 Task: Create a sub task Release to Production / Go Live for the task  Add support for in-app purchases to the mobile app in the project Touchstone , assign it to team member softage.6@softage.net and update the status of the sub task to  On Track  , set the priority of the sub task to Low.
Action: Mouse moved to (86, 396)
Screenshot: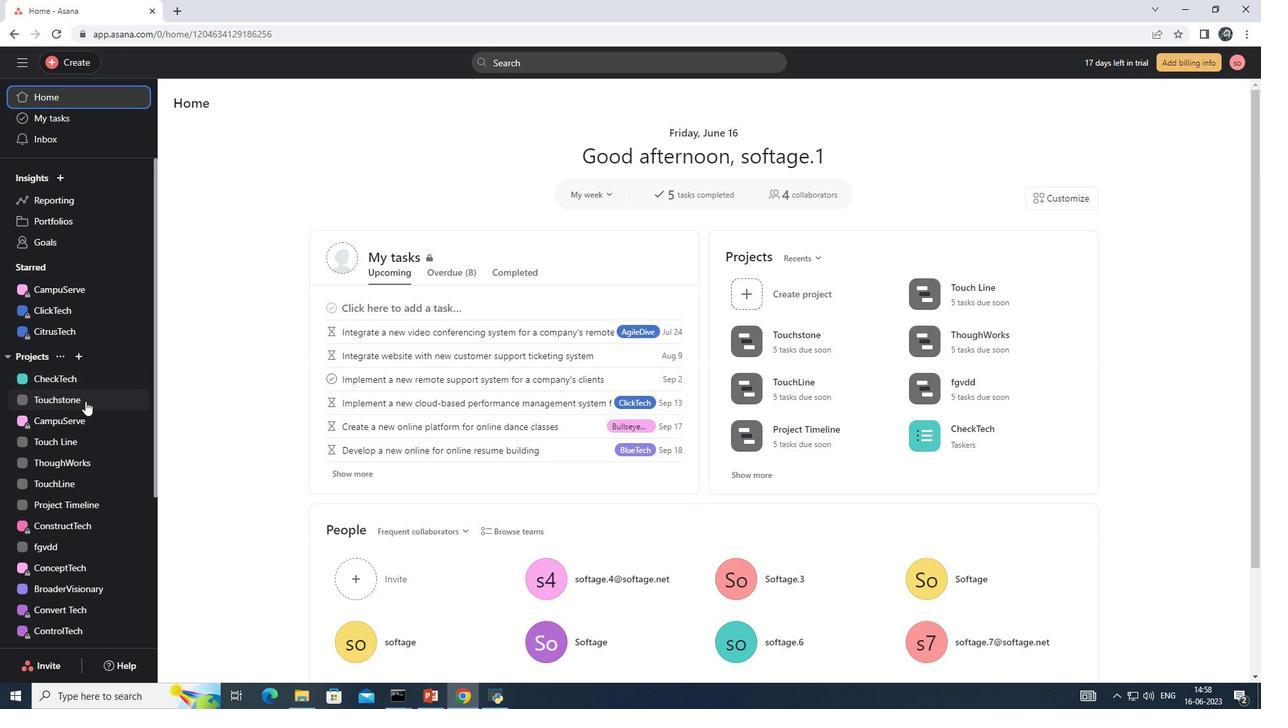 
Action: Mouse pressed left at (86, 396)
Screenshot: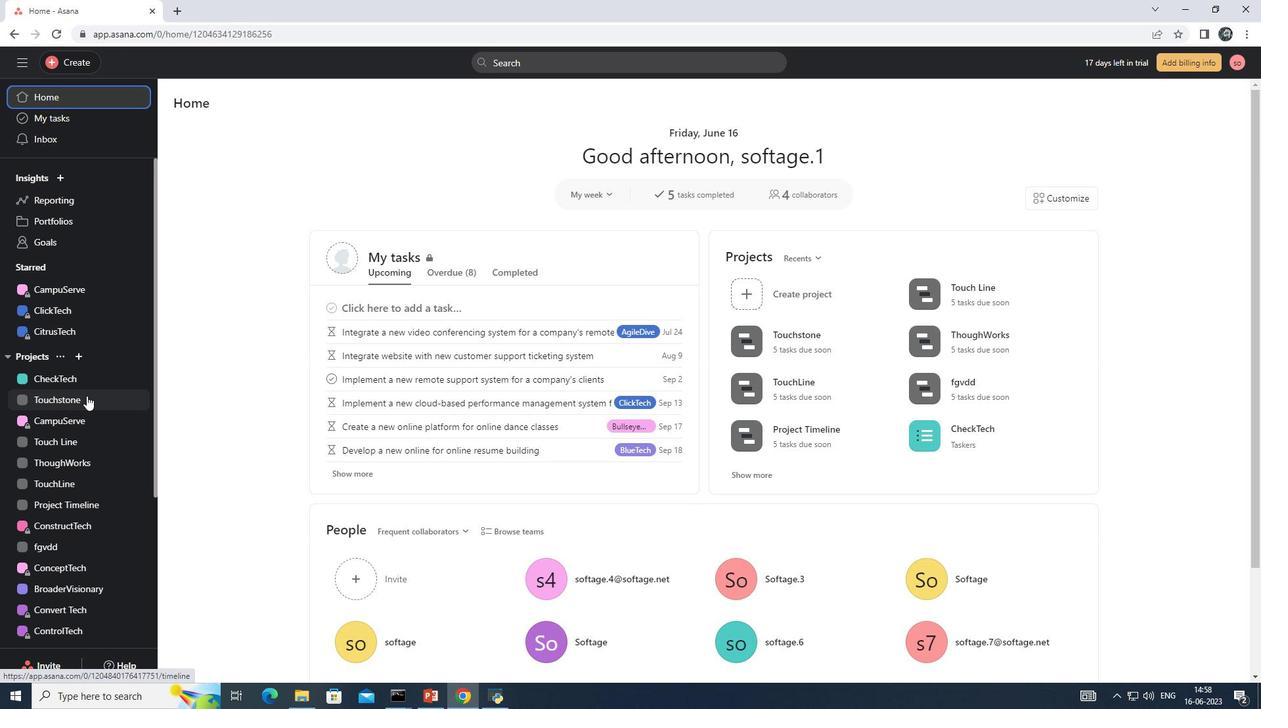 
Action: Mouse moved to (238, 131)
Screenshot: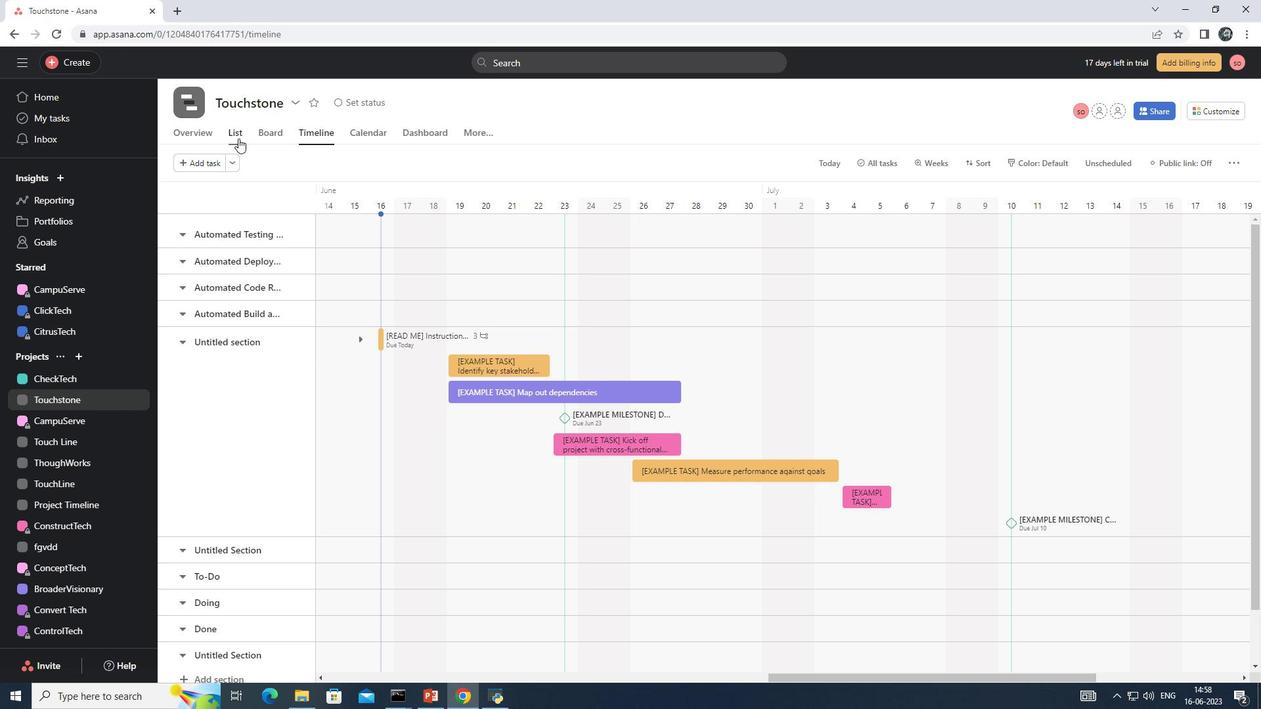 
Action: Mouse pressed left at (238, 131)
Screenshot: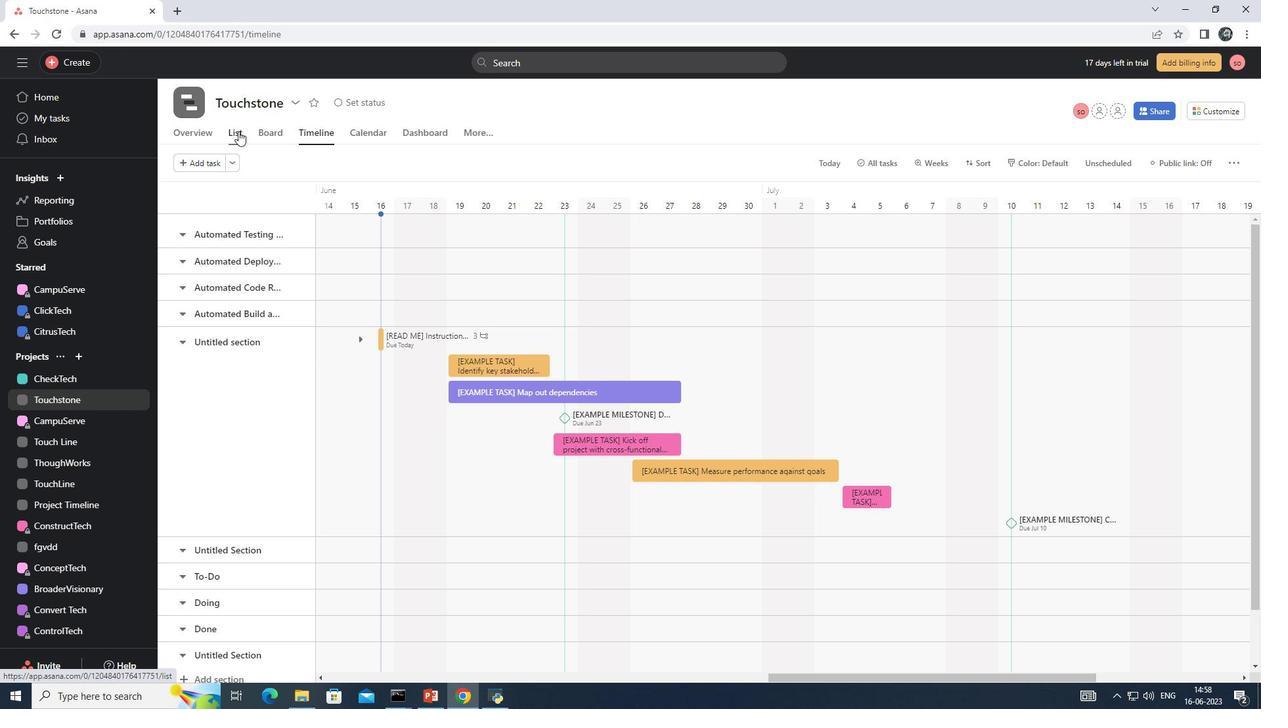 
Action: Mouse moved to (345, 295)
Screenshot: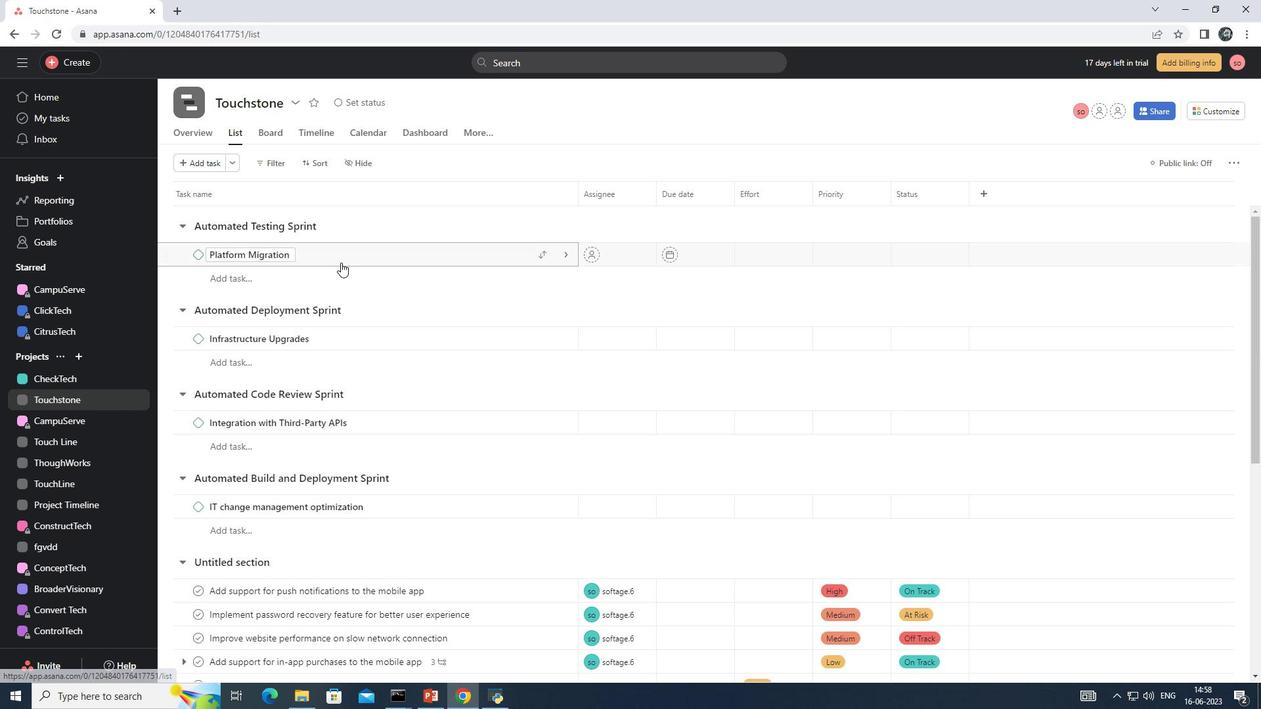 
Action: Mouse scrolled (345, 295) with delta (0, 0)
Screenshot: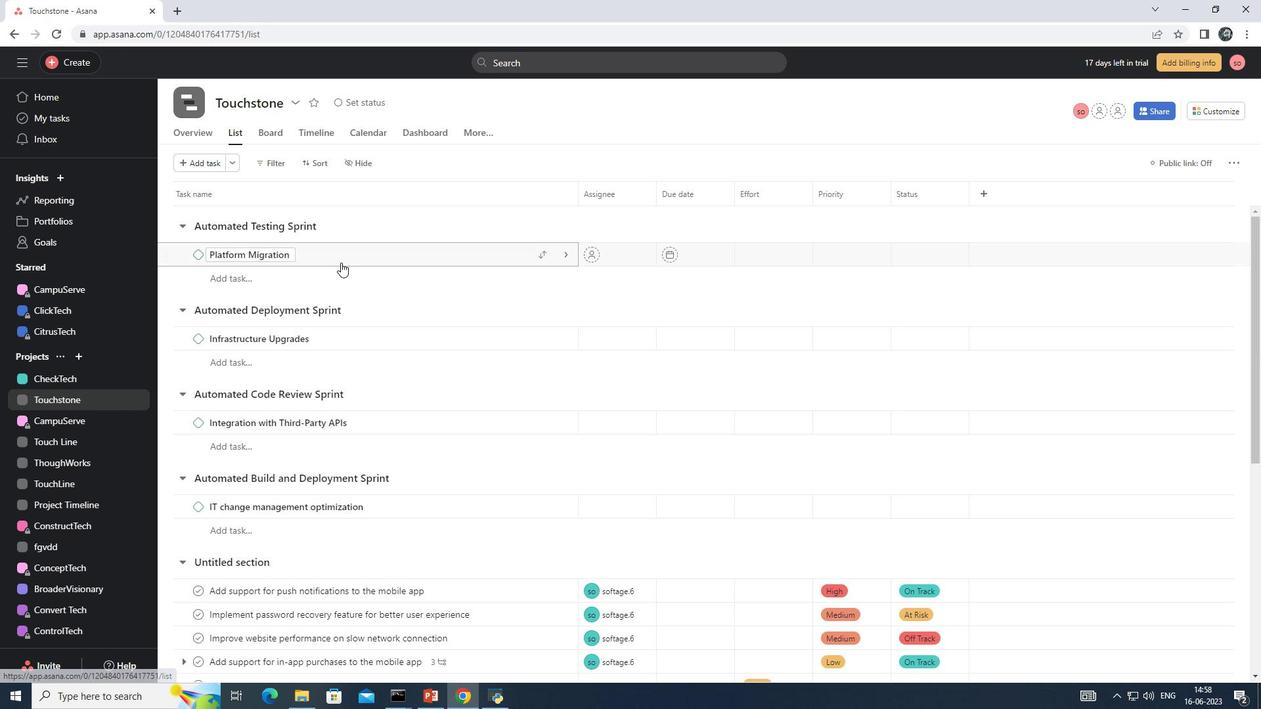 
Action: Mouse moved to (345, 296)
Screenshot: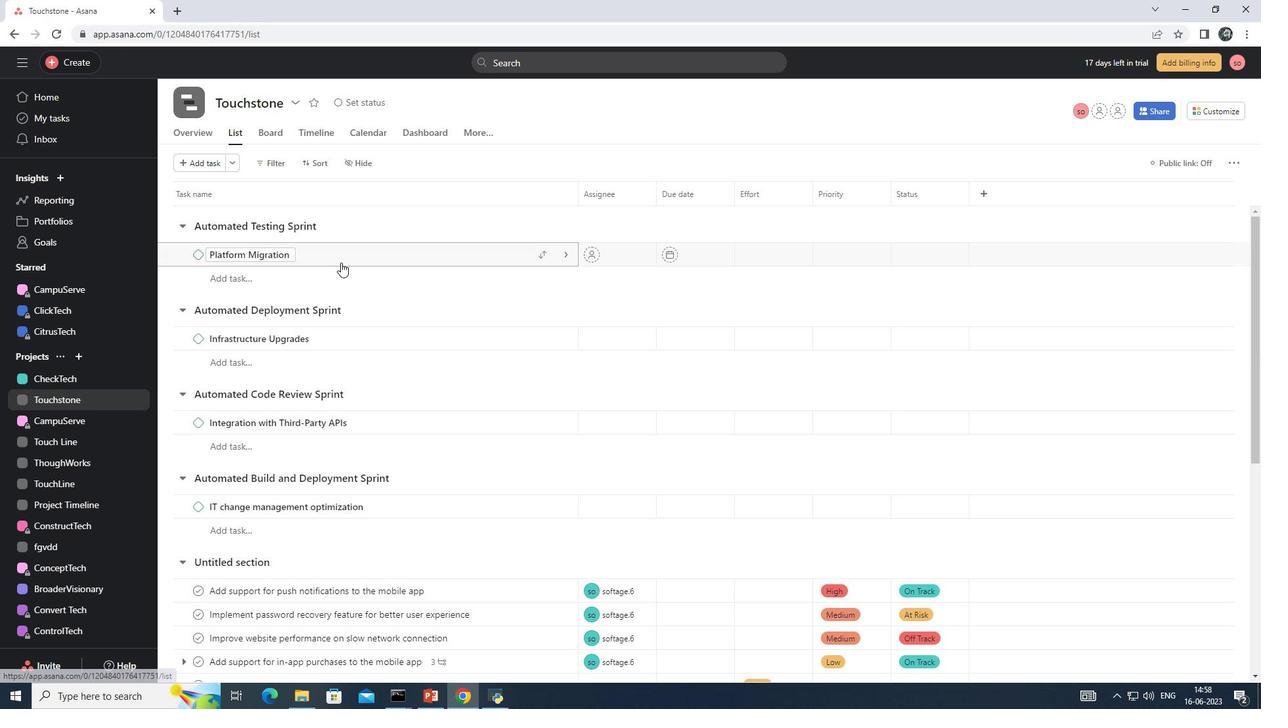 
Action: Mouse scrolled (345, 296) with delta (0, 0)
Screenshot: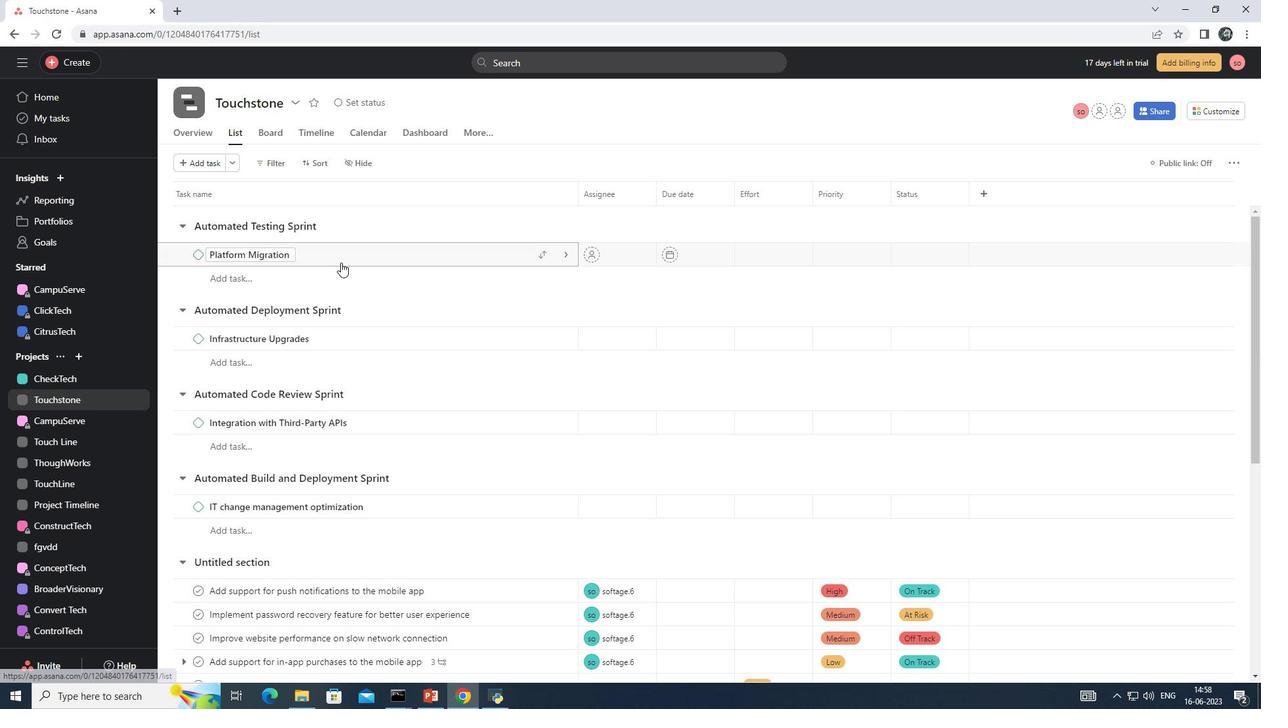 
Action: Mouse moved to (345, 298)
Screenshot: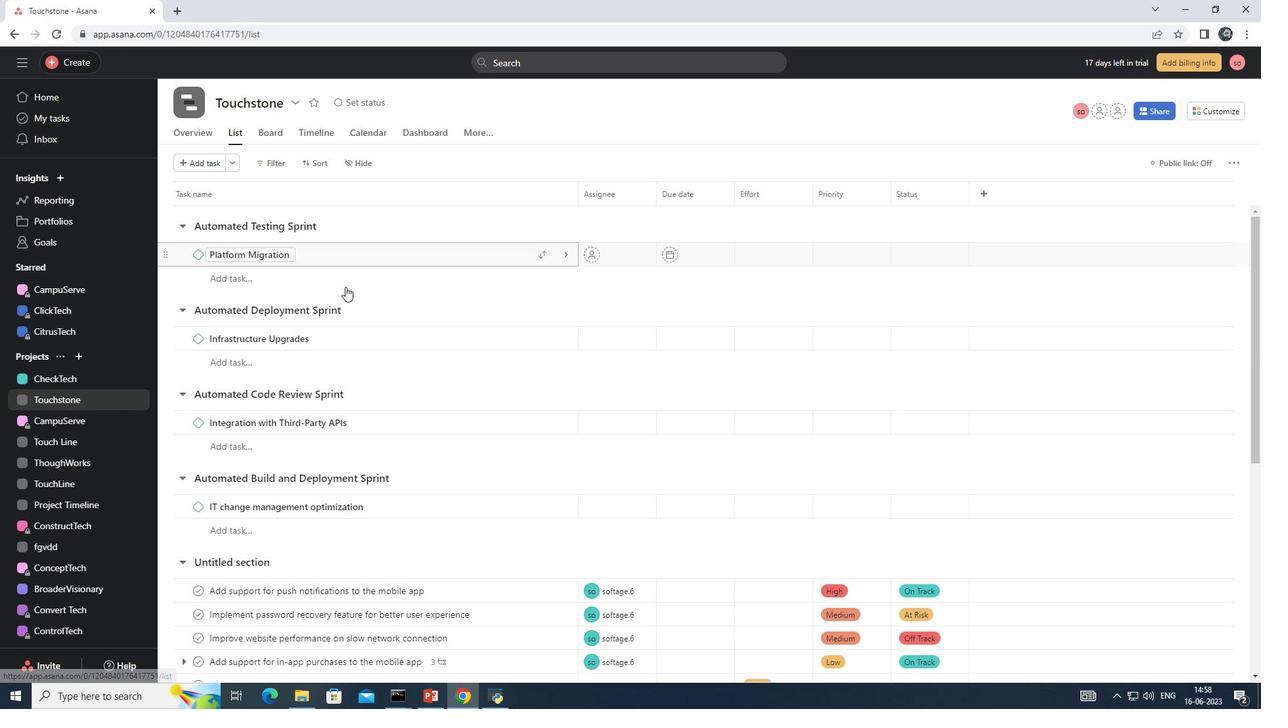
Action: Mouse scrolled (345, 297) with delta (0, 0)
Screenshot: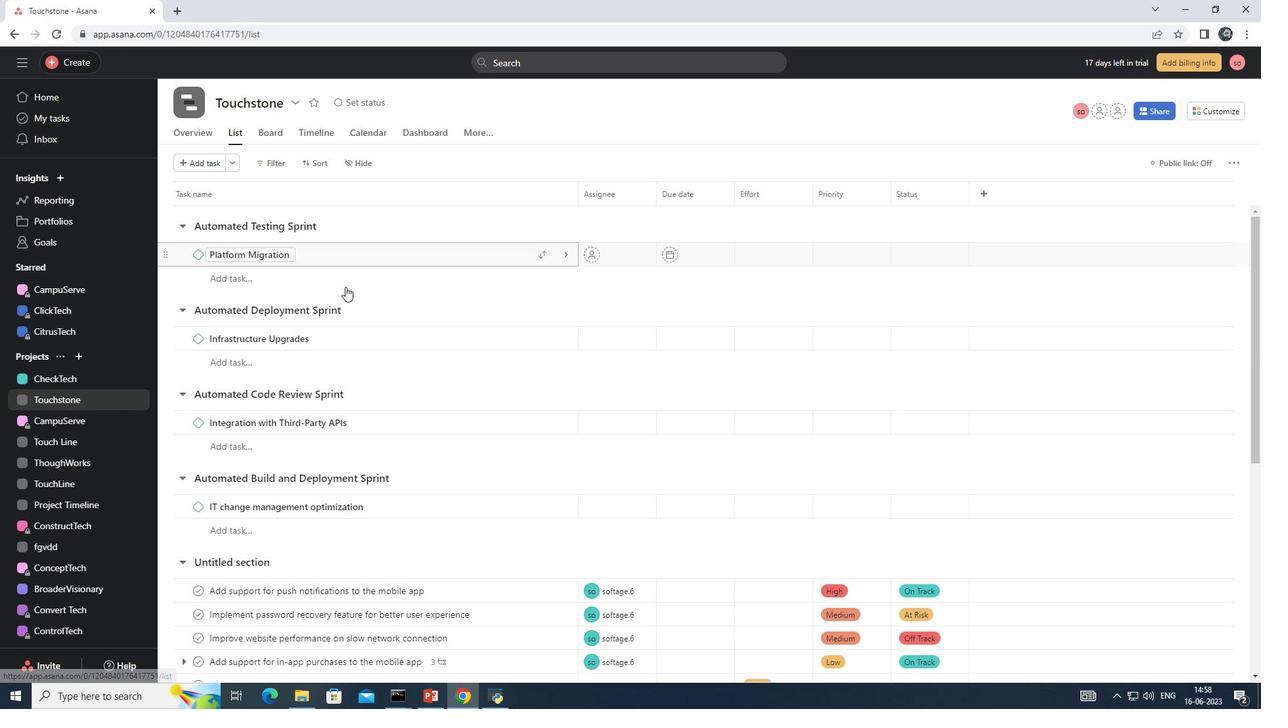 
Action: Mouse moved to (345, 298)
Screenshot: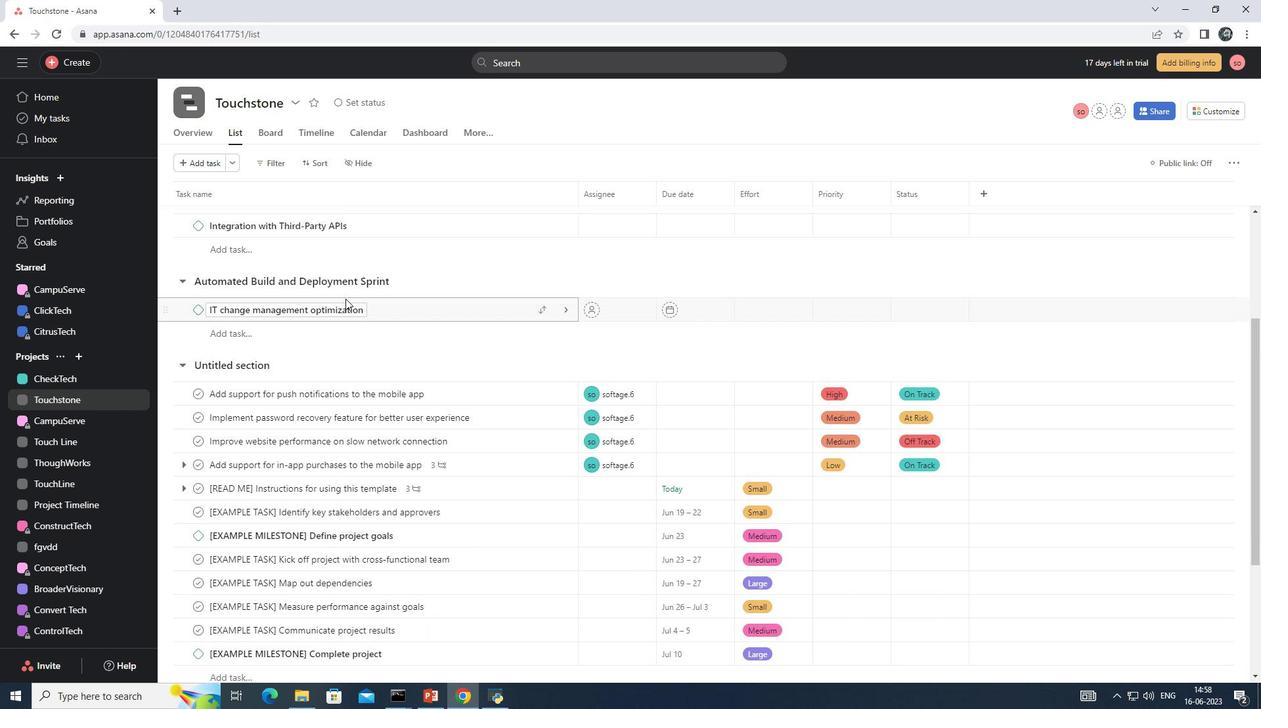 
Action: Mouse scrolled (345, 298) with delta (0, 0)
Screenshot: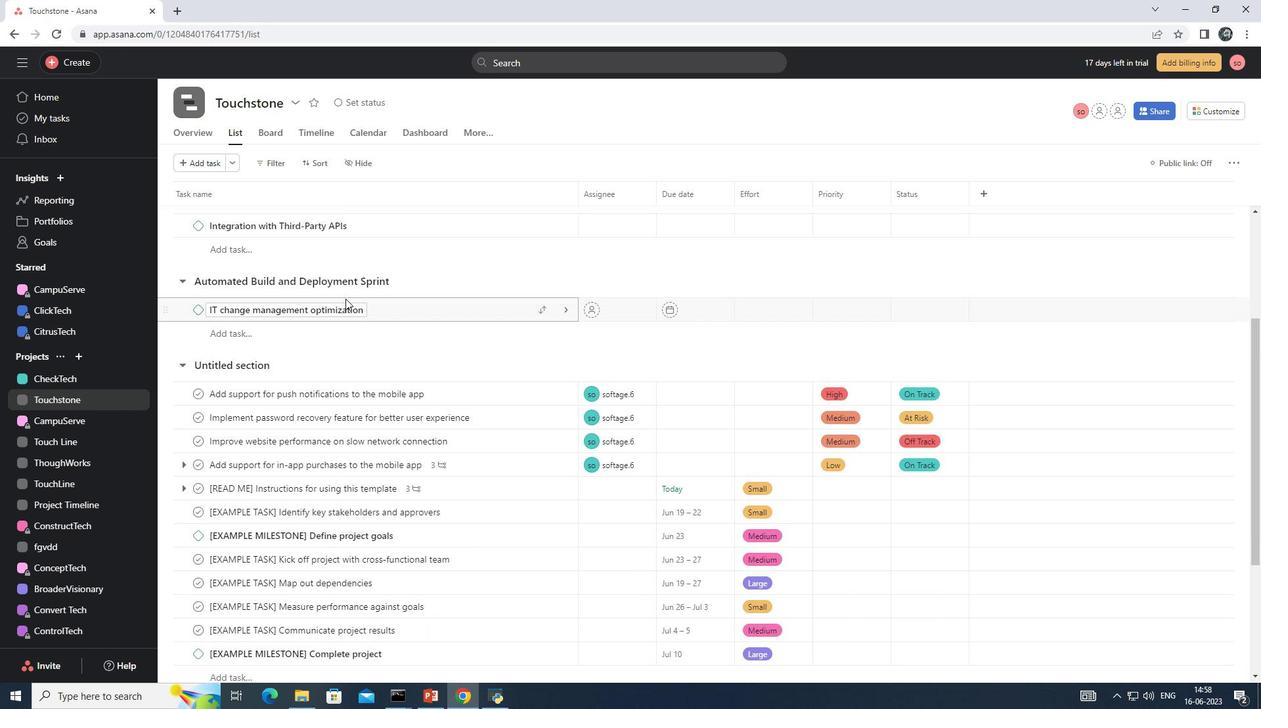 
Action: Mouse moved to (505, 398)
Screenshot: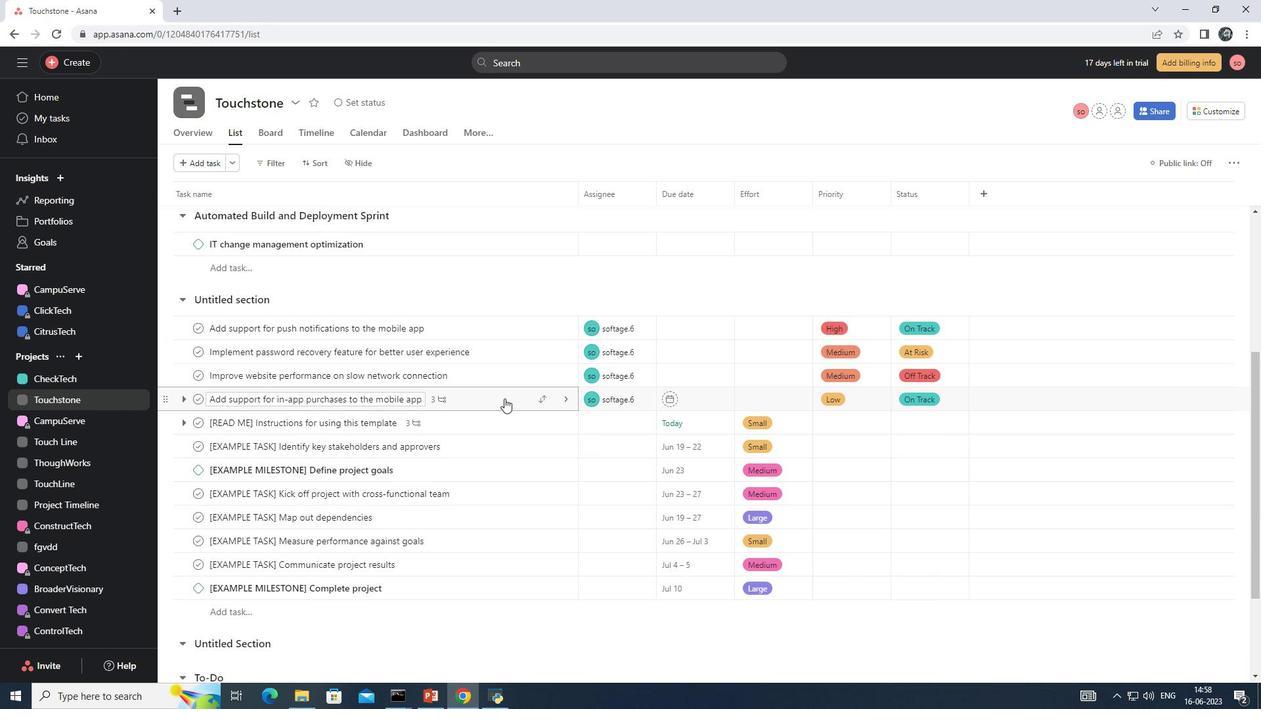 
Action: Mouse pressed left at (505, 398)
Screenshot: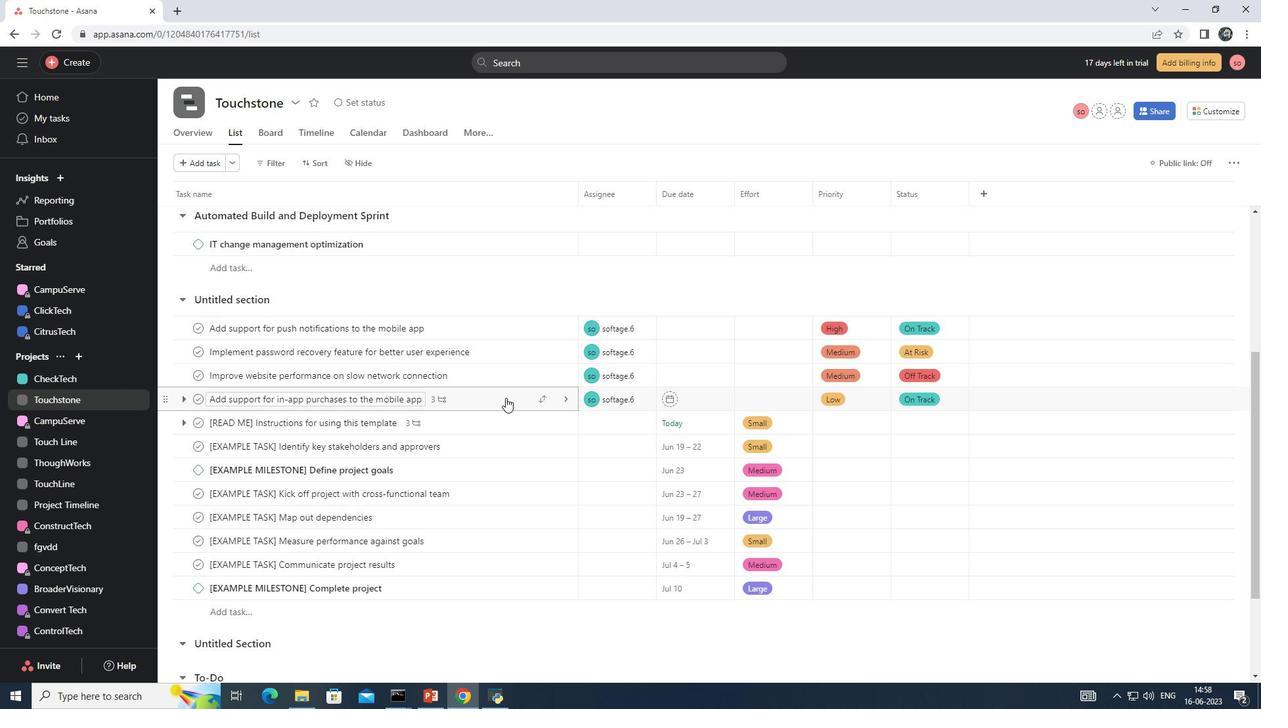 
Action: Mouse moved to (844, 432)
Screenshot: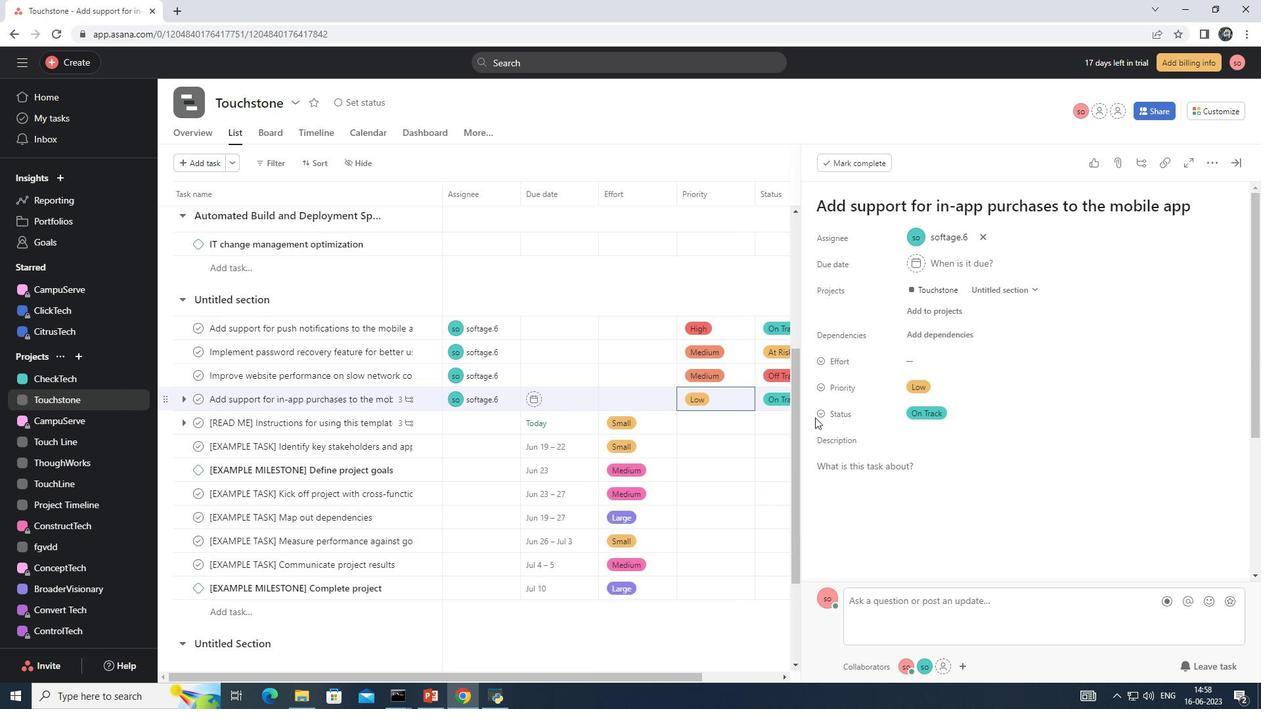 
Action: Mouse scrolled (844, 431) with delta (0, 0)
Screenshot: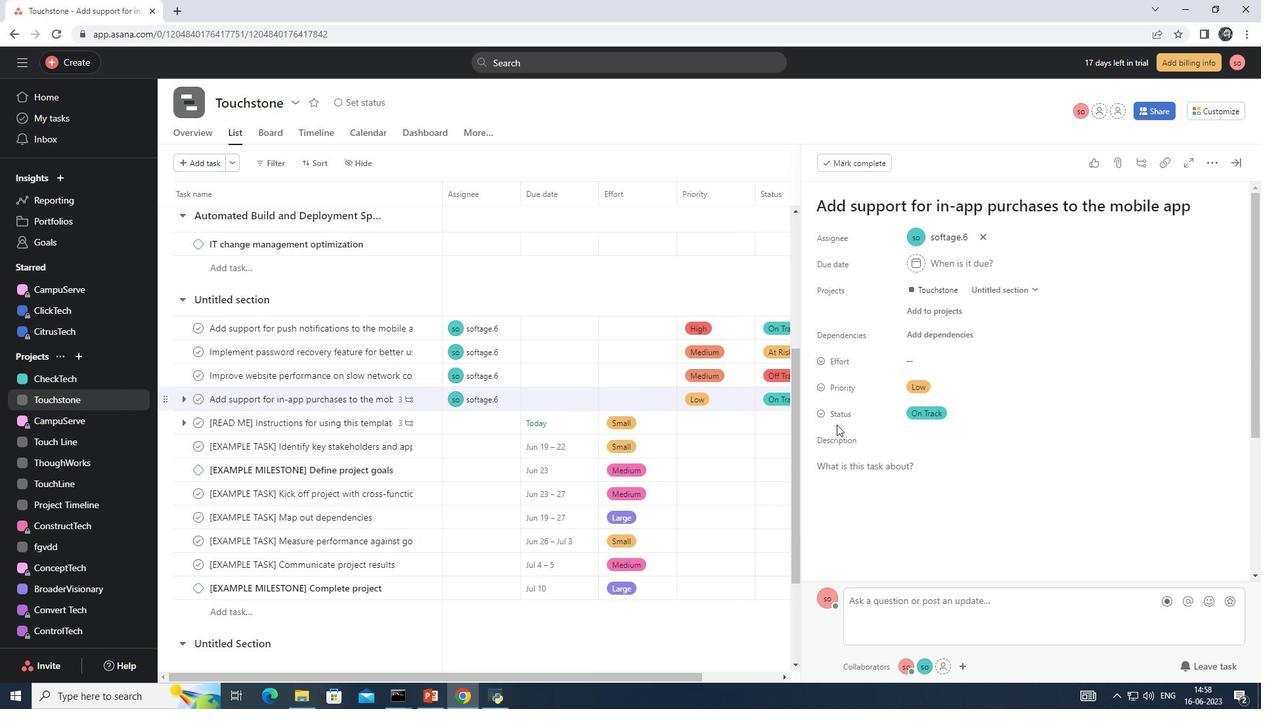 
Action: Mouse scrolled (844, 431) with delta (0, 0)
Screenshot: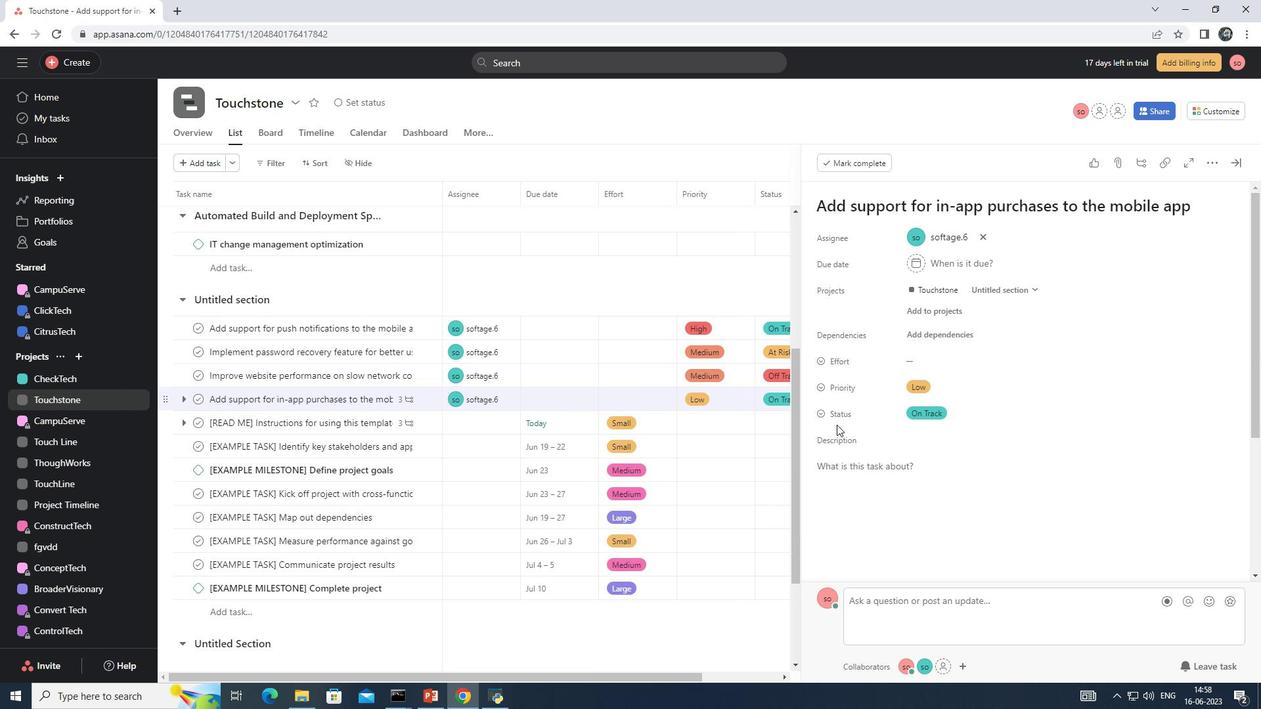 
Action: Mouse scrolled (844, 431) with delta (0, 0)
Screenshot: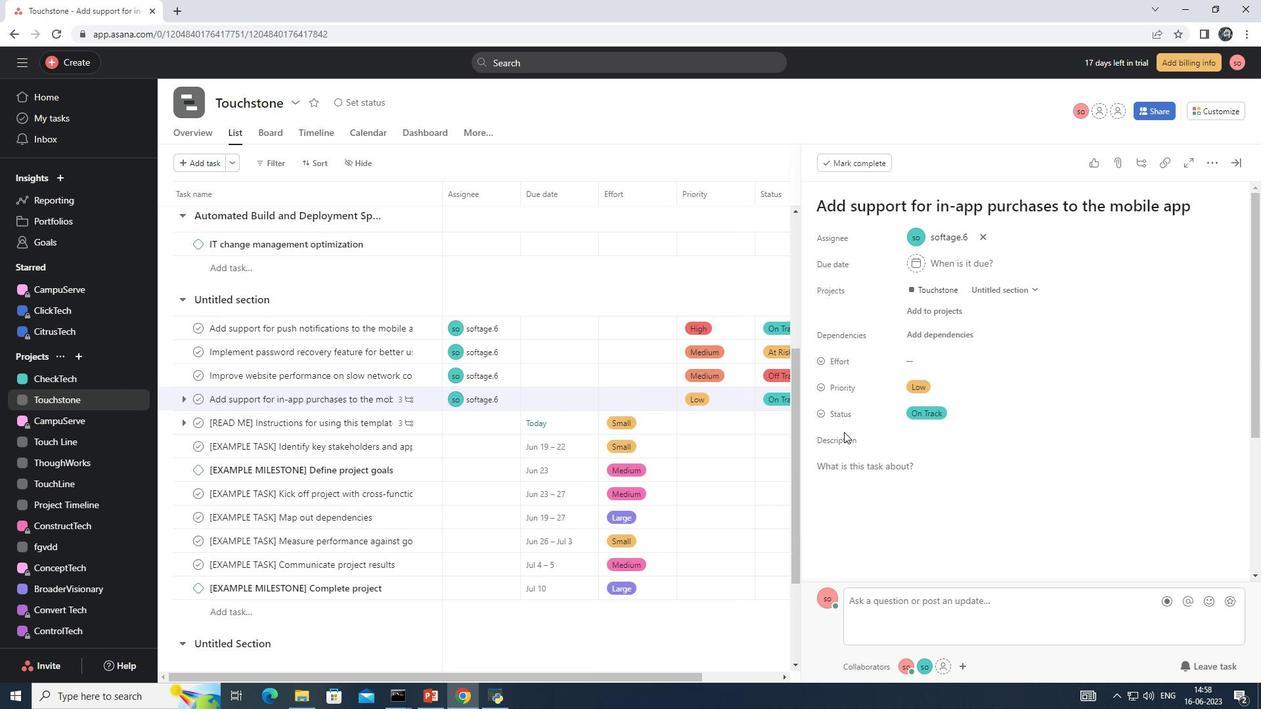 
Action: Mouse scrolled (844, 431) with delta (0, 0)
Screenshot: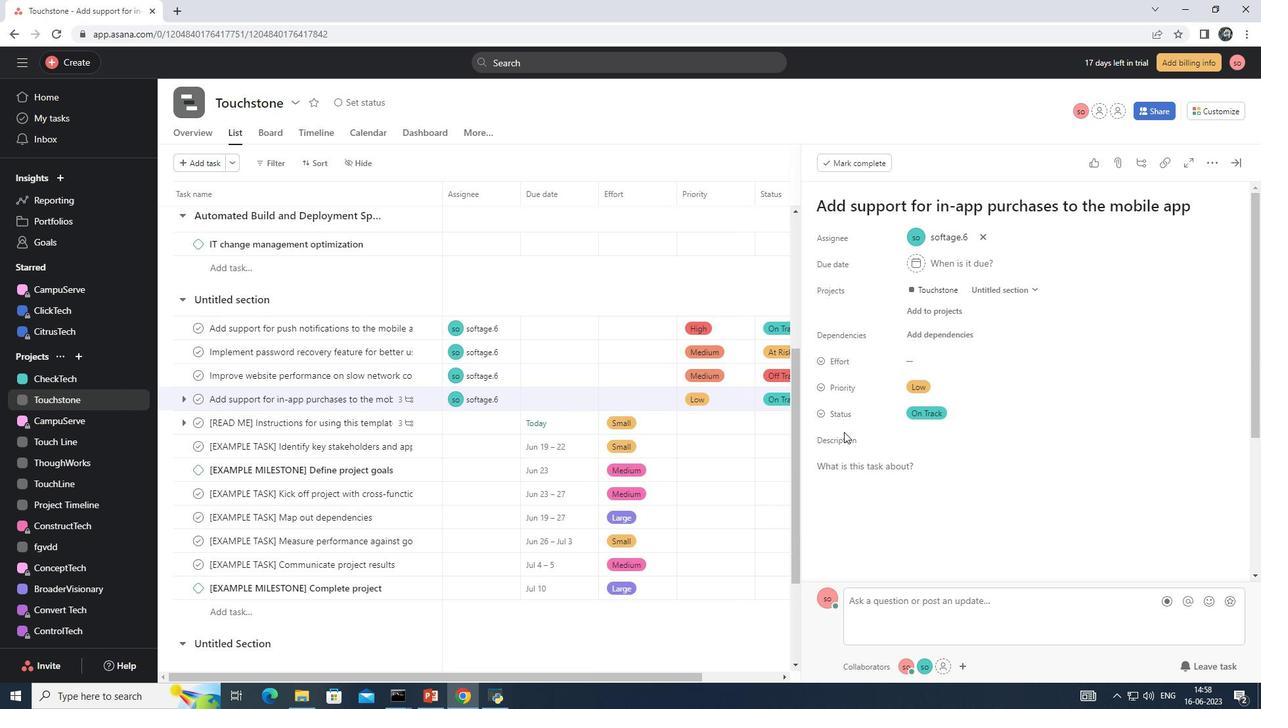 
Action: Mouse moved to (848, 476)
Screenshot: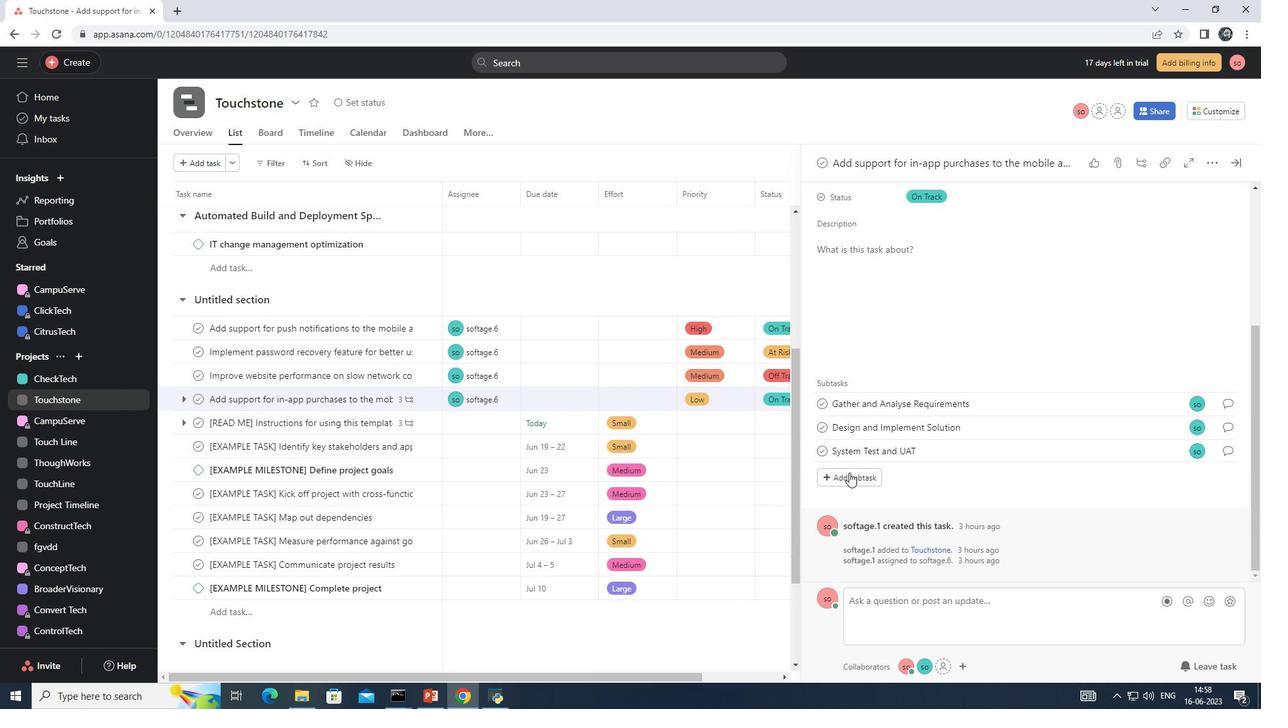
Action: Mouse pressed left at (848, 476)
Screenshot: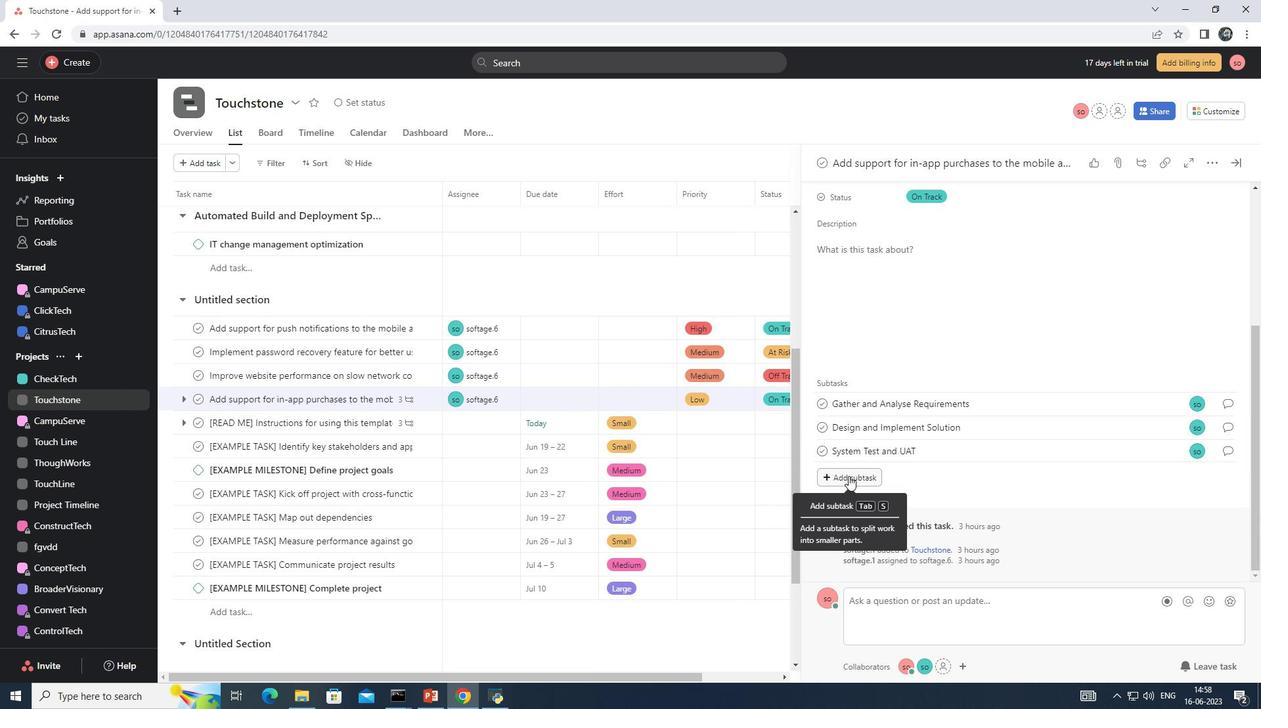 
Action: Mouse moved to (847, 452)
Screenshot: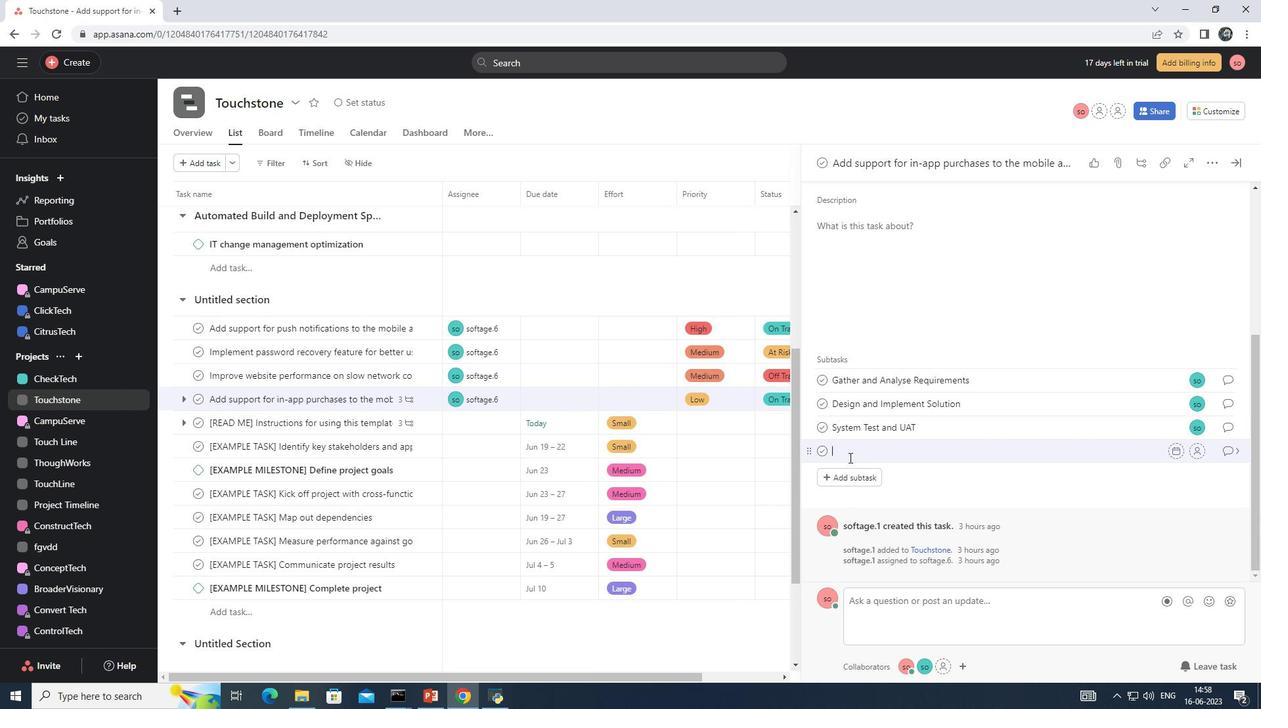 
Action: Key pressed <Key.shift>Release<Key.space>to<Key.space><Key.shift>Production/<Key.space><Key.shift>Go<Key.space><Key.shift>Live<Key.left><Key.left><Key.left><Key.left><Key.left><Key.left><Key.left><Key.left><Key.left><Key.space>
Screenshot: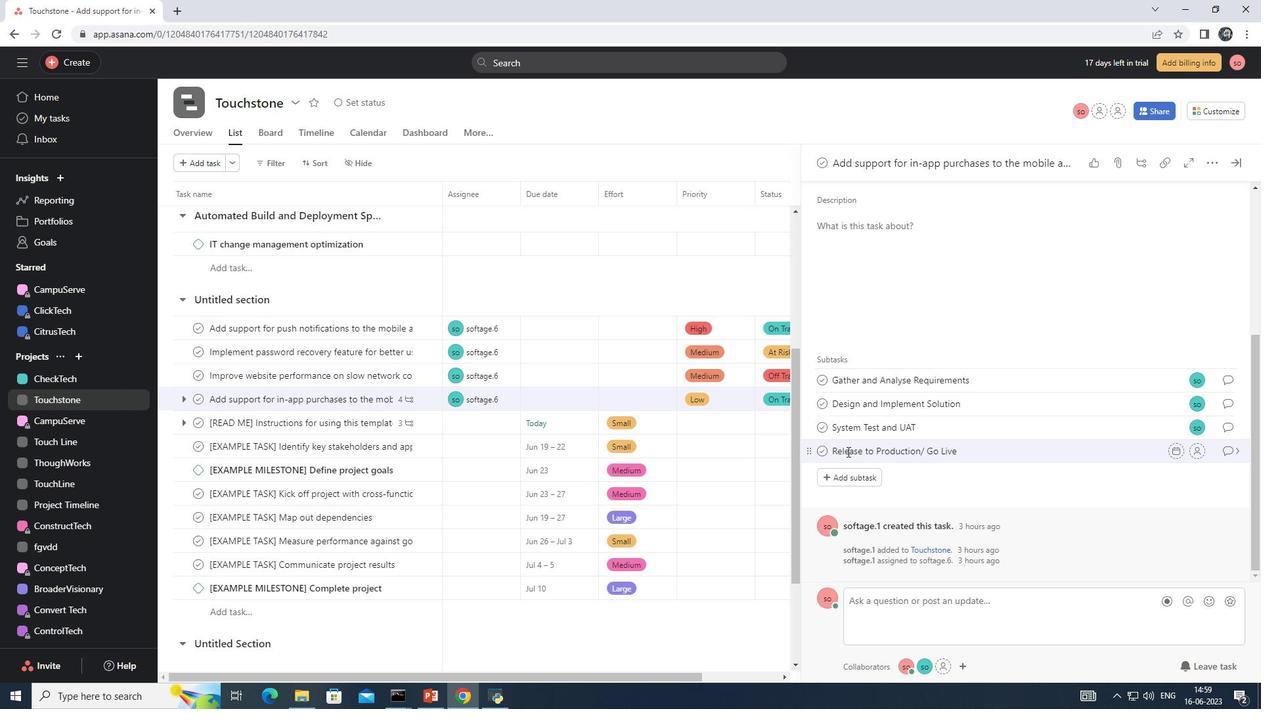 
Action: Mouse moved to (1199, 447)
Screenshot: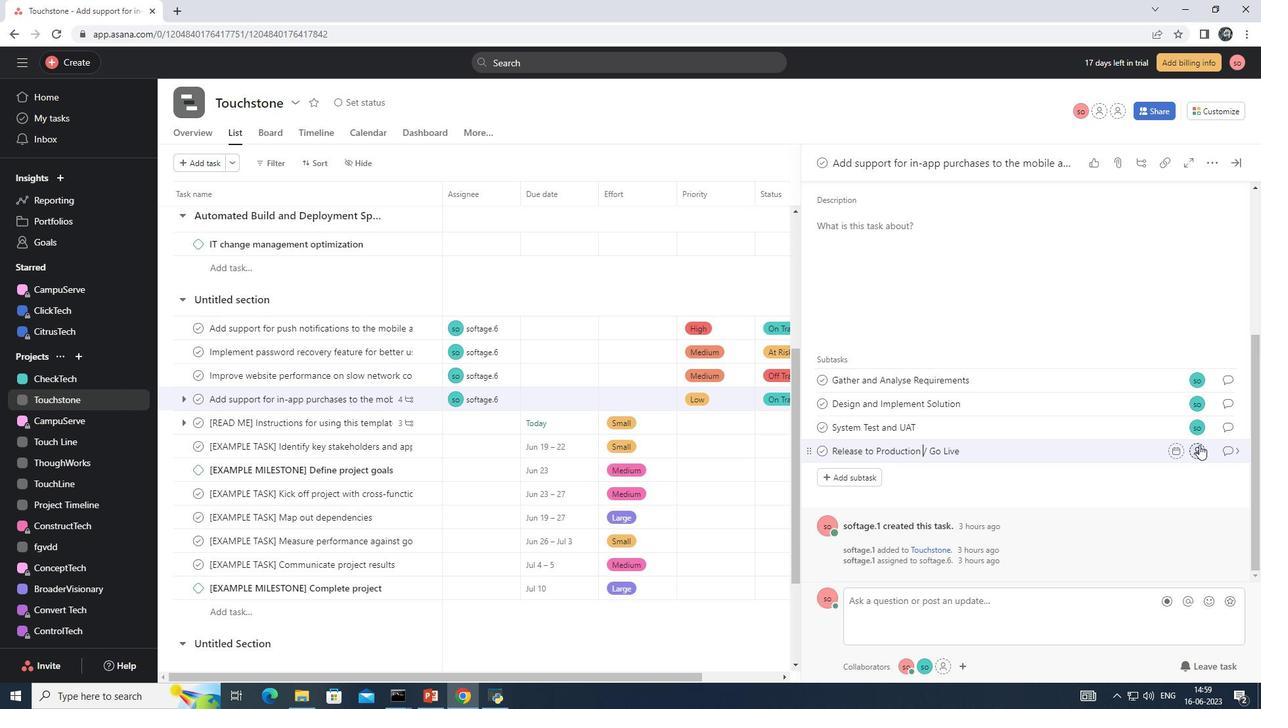 
Action: Mouse pressed left at (1199, 447)
Screenshot: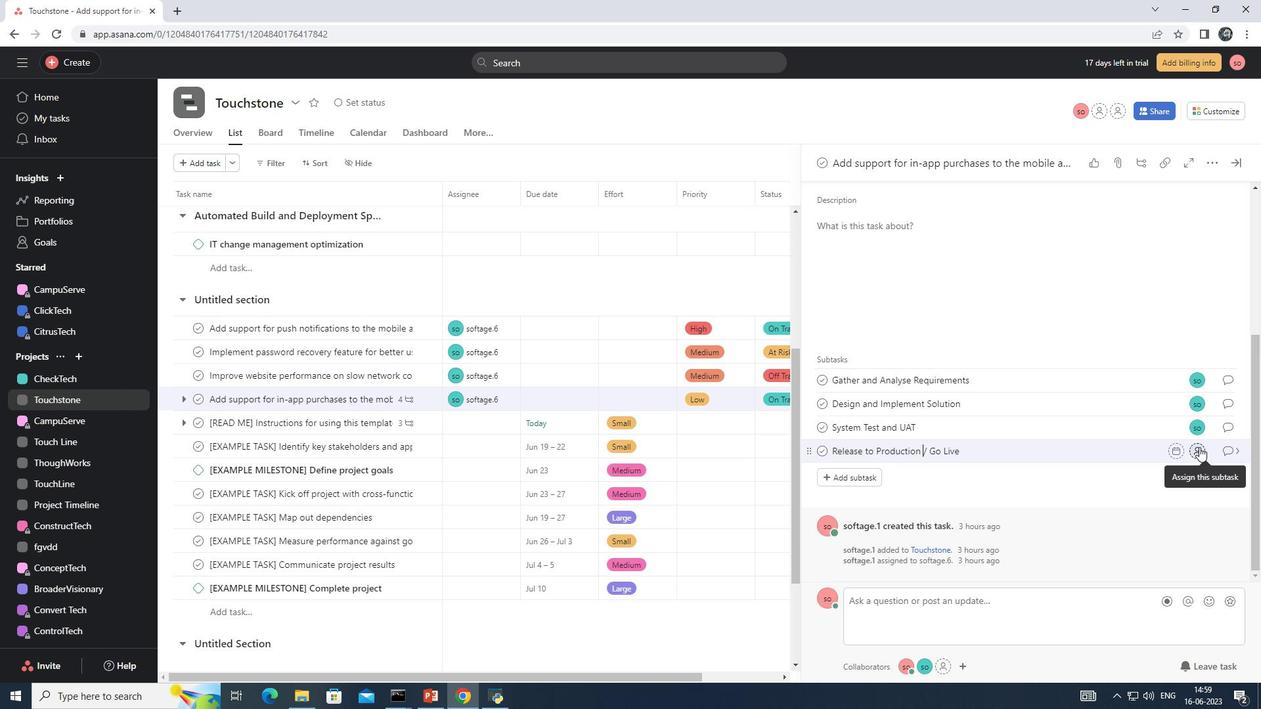 
Action: Mouse moved to (1035, 505)
Screenshot: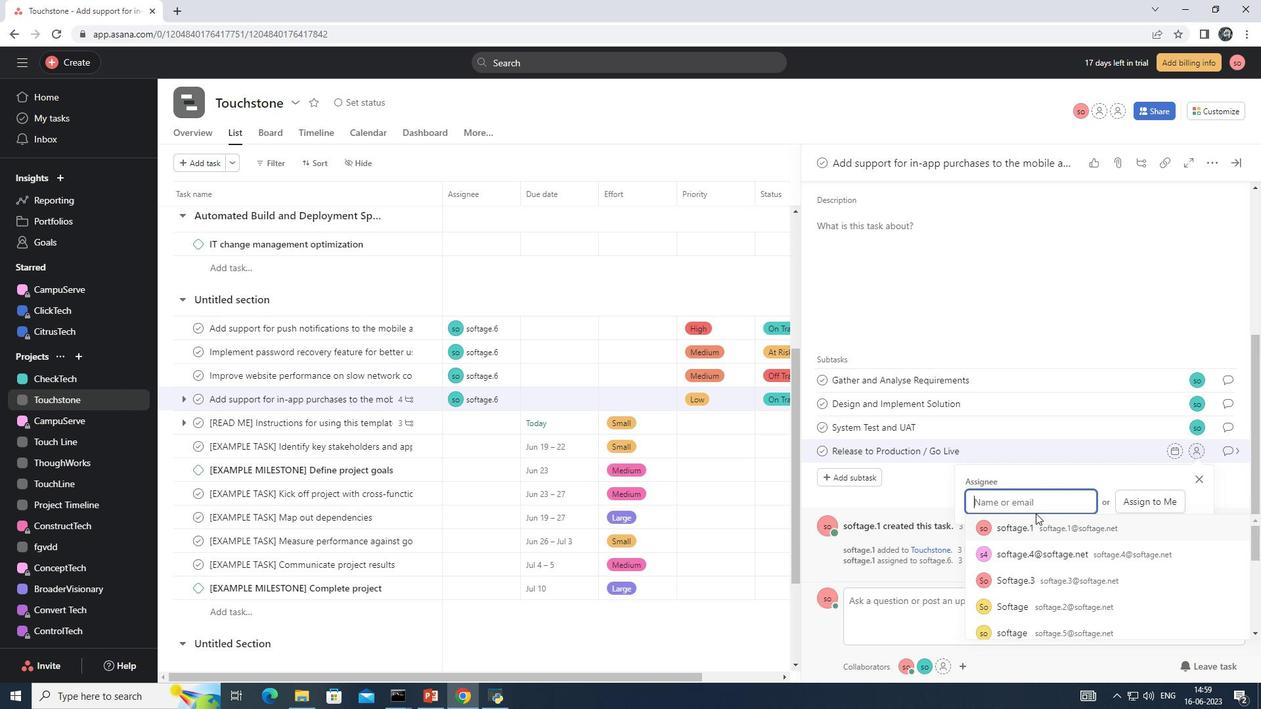
Action: Key pressed softage.6<Key.shift>@
Screenshot: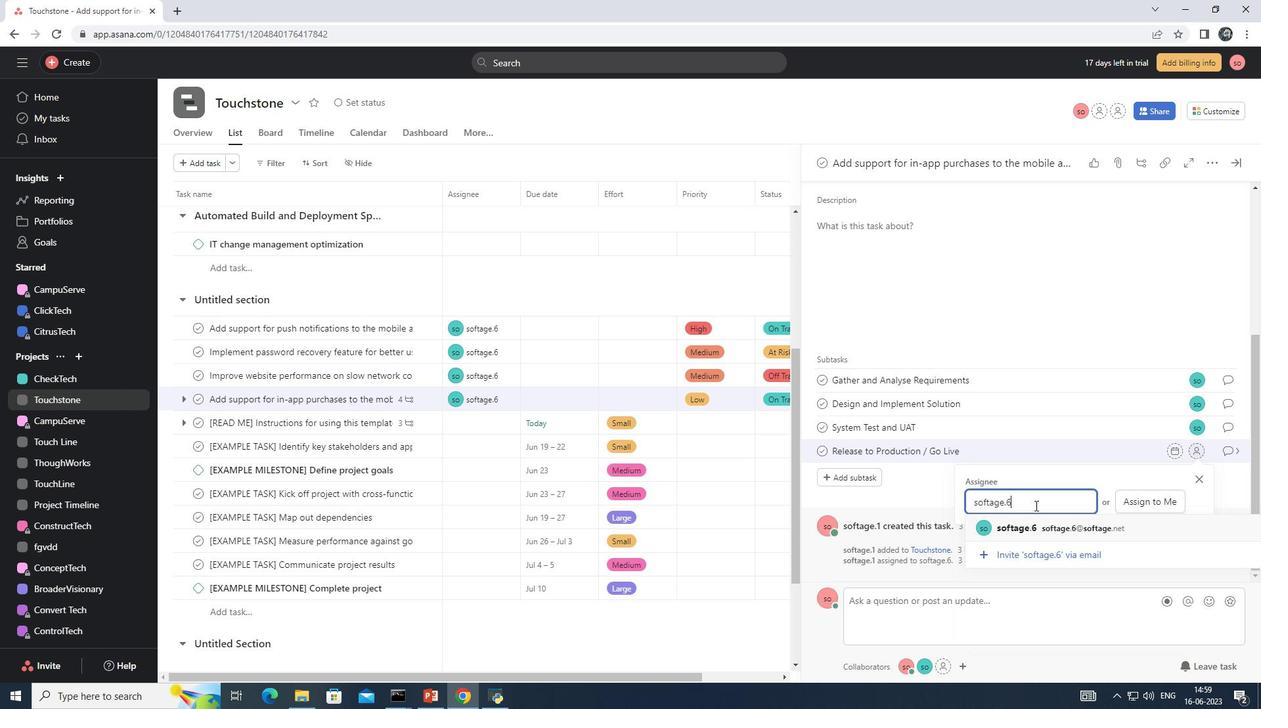 
Action: Mouse moved to (1134, 528)
Screenshot: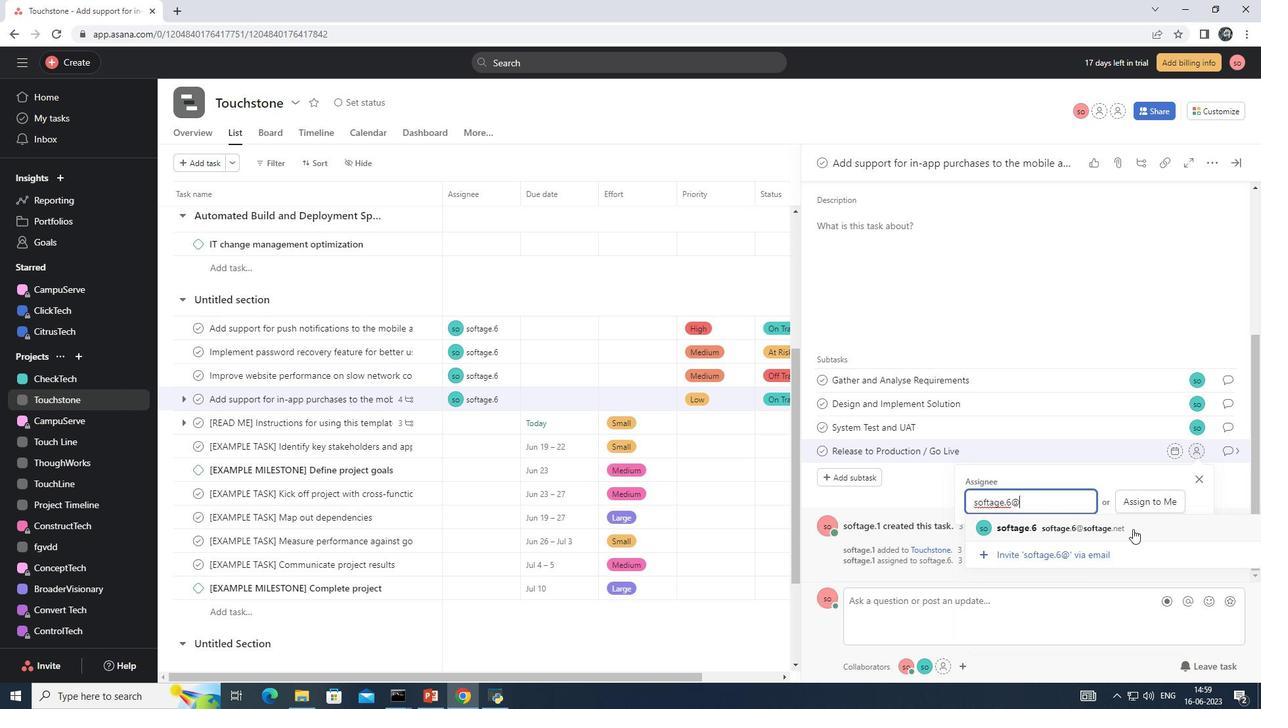 
Action: Mouse pressed left at (1134, 528)
Screenshot: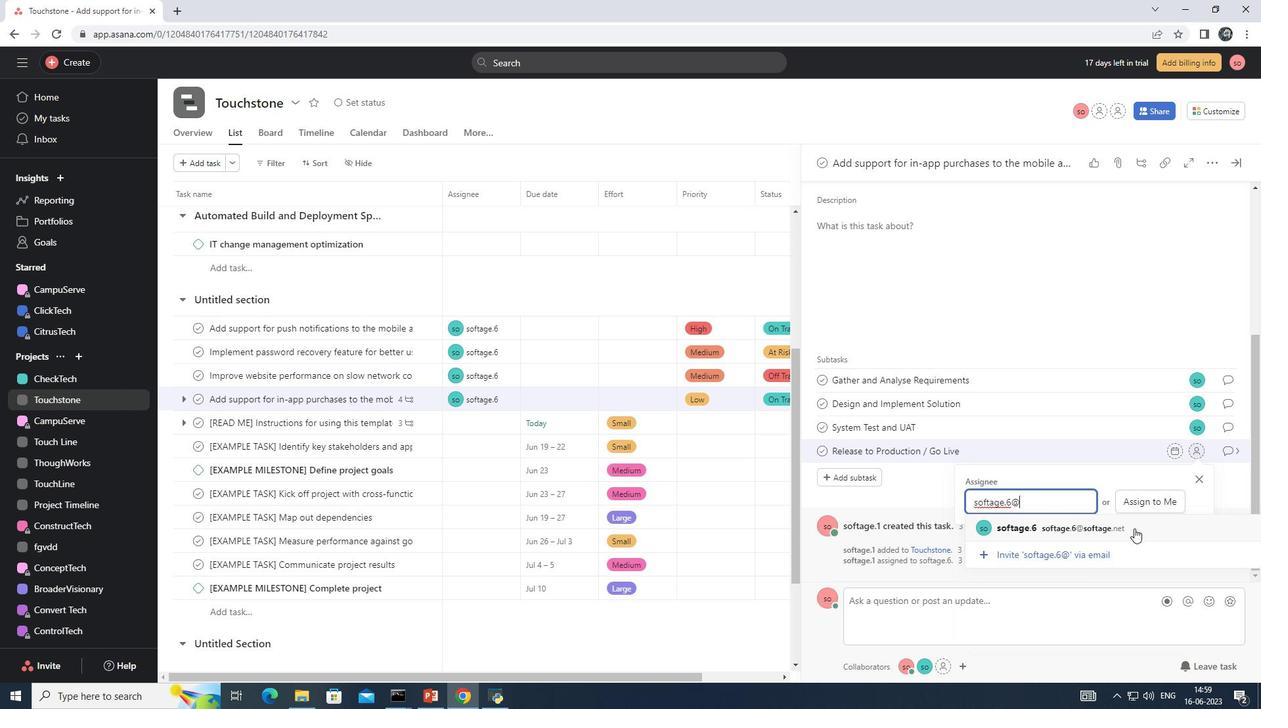 
Action: Mouse moved to (1237, 449)
Screenshot: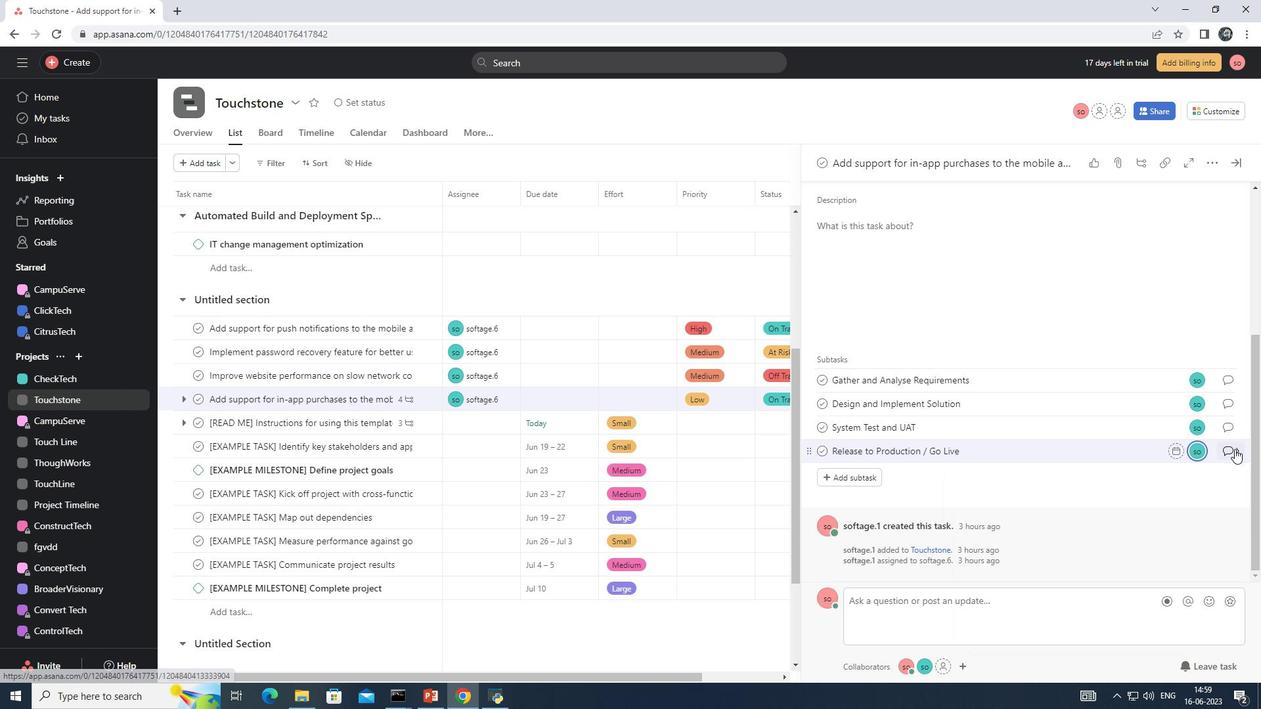 
Action: Mouse pressed left at (1237, 449)
Screenshot: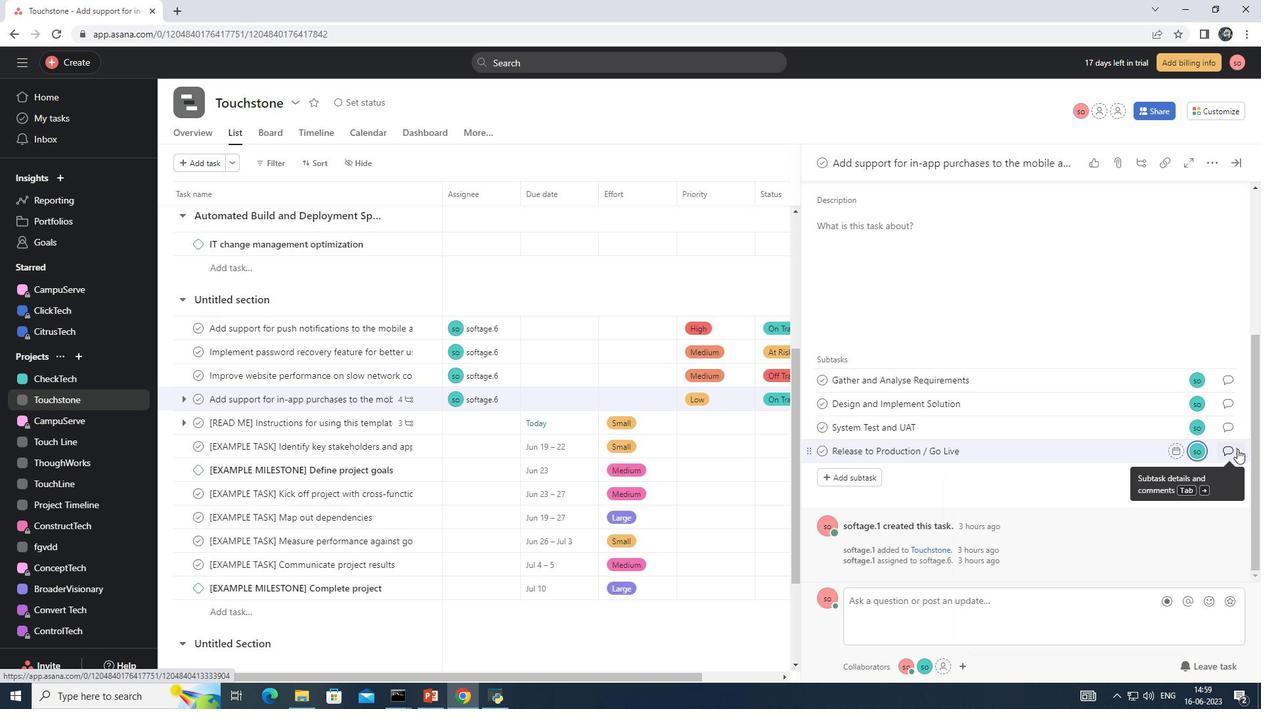 
Action: Mouse moved to (864, 348)
Screenshot: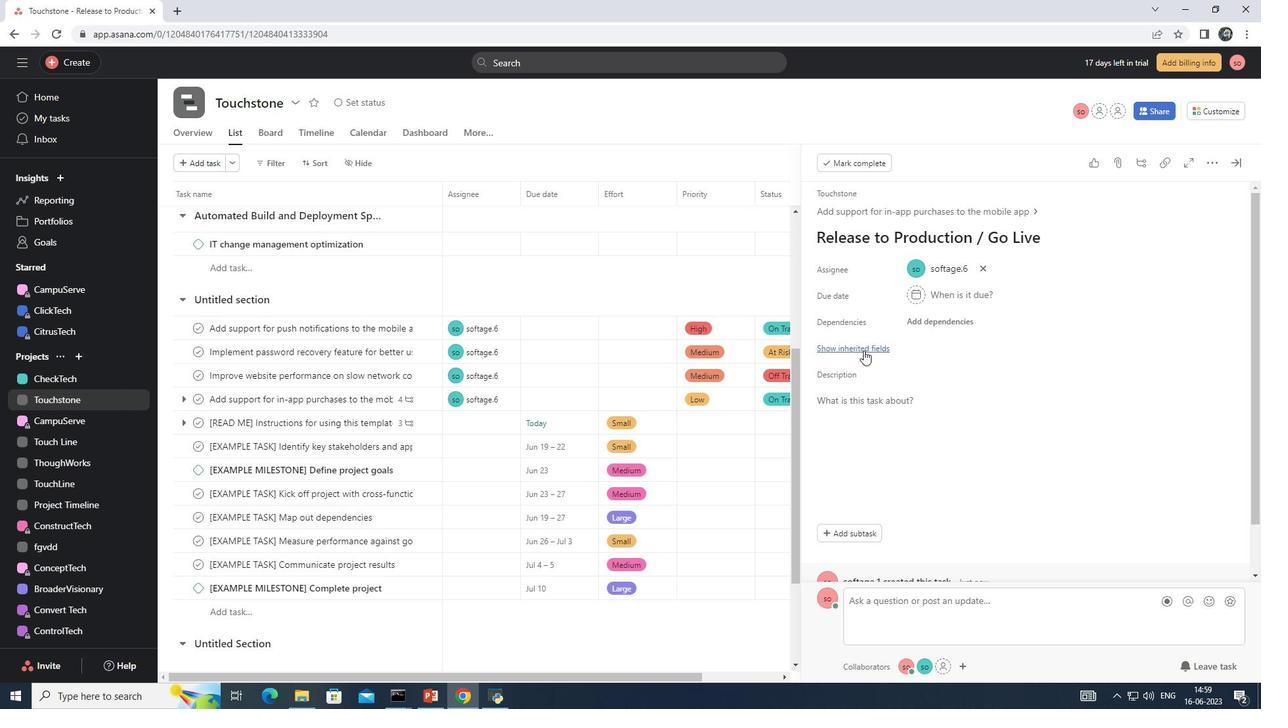 
Action: Mouse pressed left at (864, 348)
Screenshot: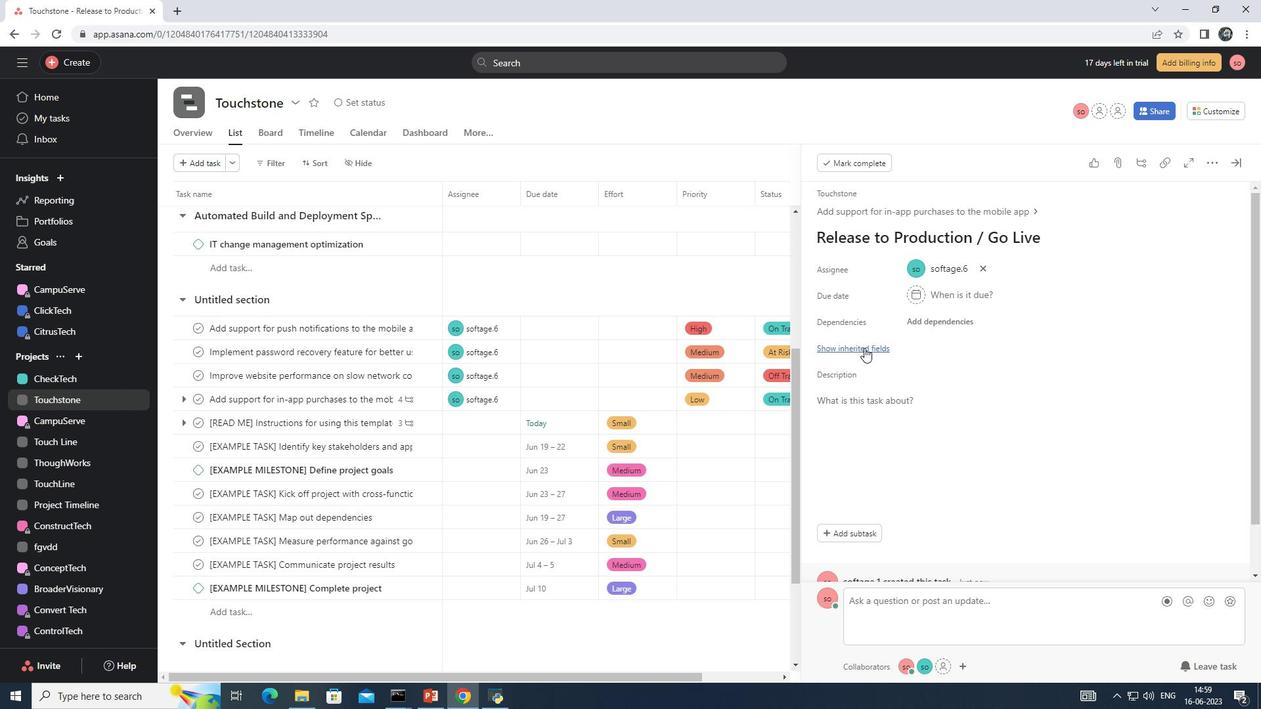 
Action: Mouse moved to (967, 421)
Screenshot: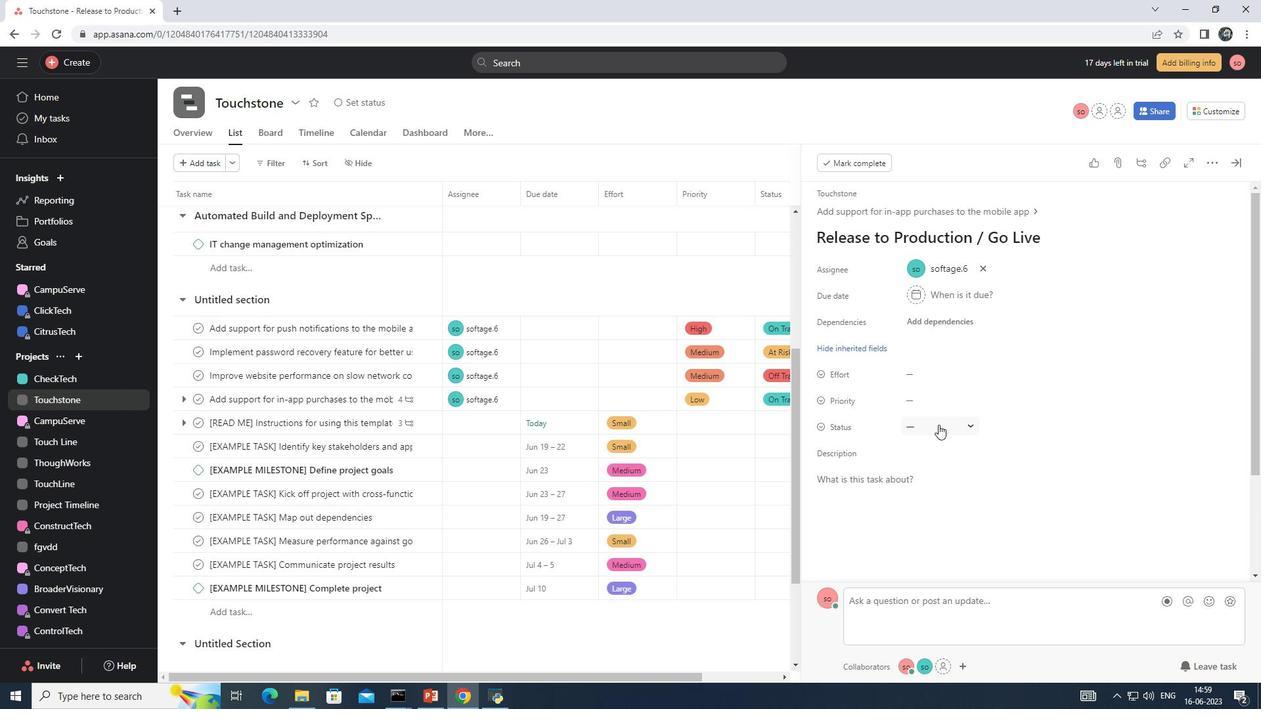
Action: Mouse pressed left at (967, 421)
Screenshot: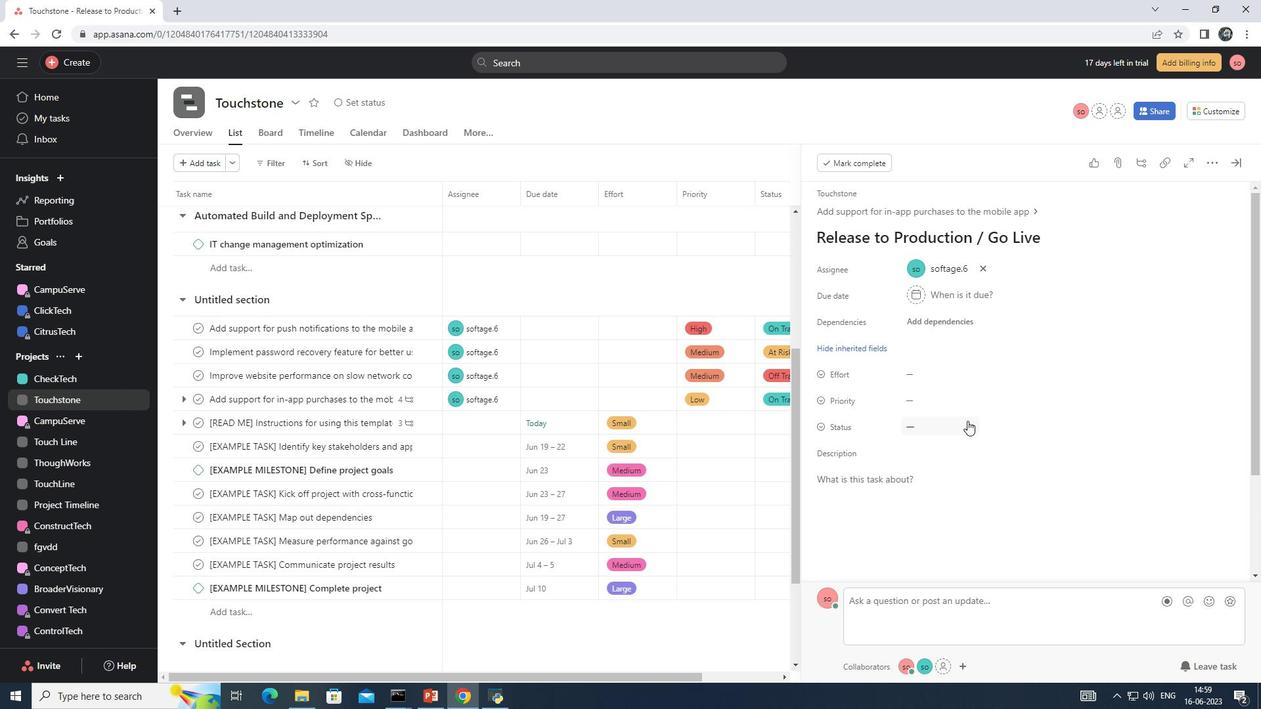 
Action: Mouse moved to (990, 472)
Screenshot: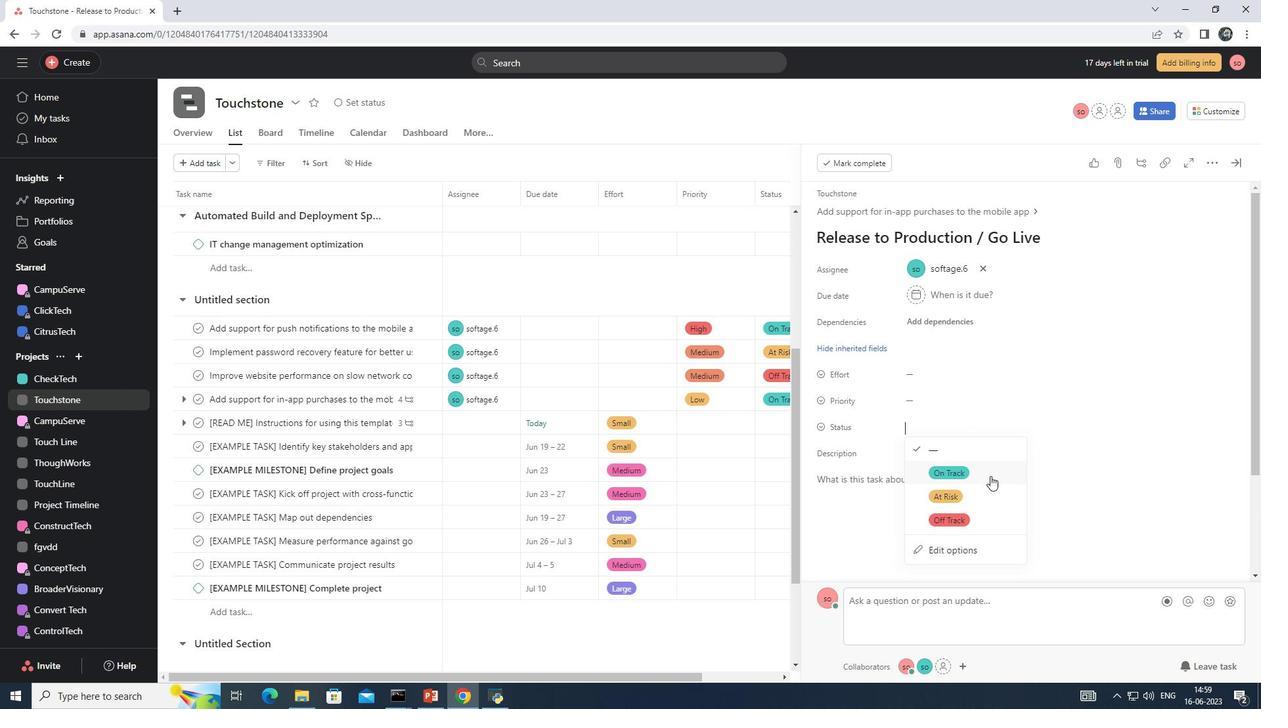 
Action: Mouse pressed left at (990, 472)
Screenshot: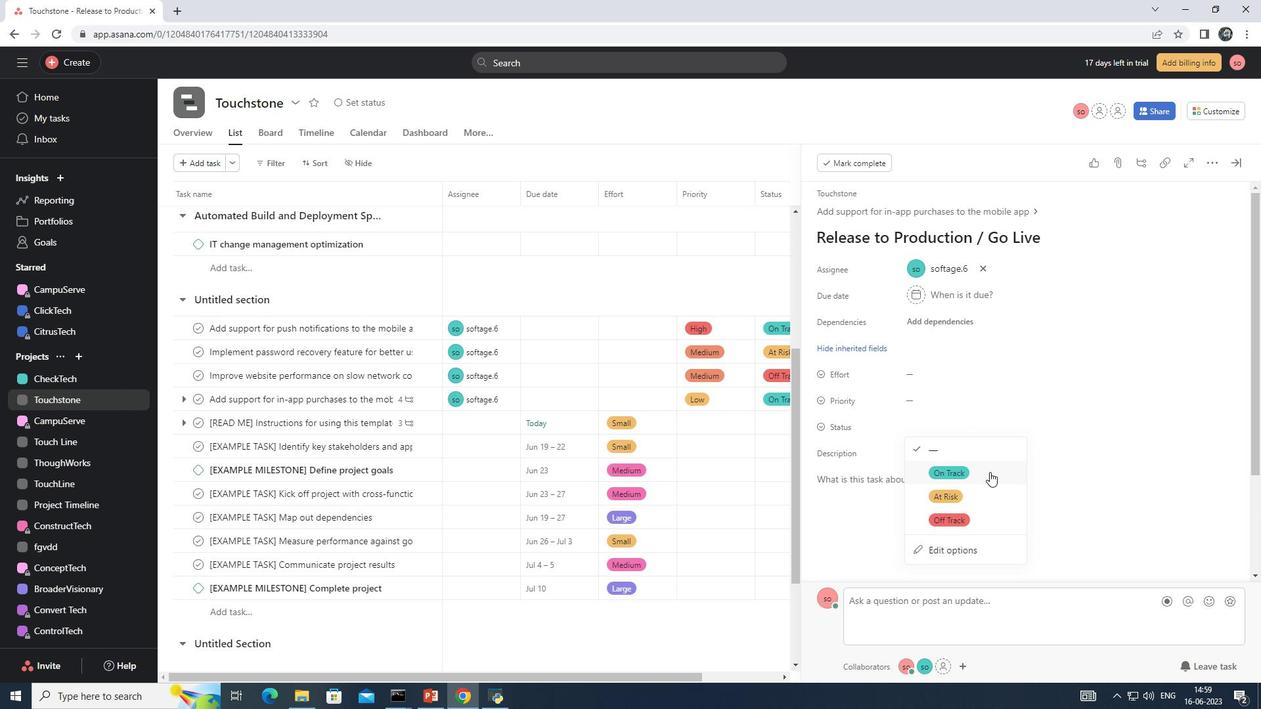 
Action: Mouse moved to (953, 399)
Screenshot: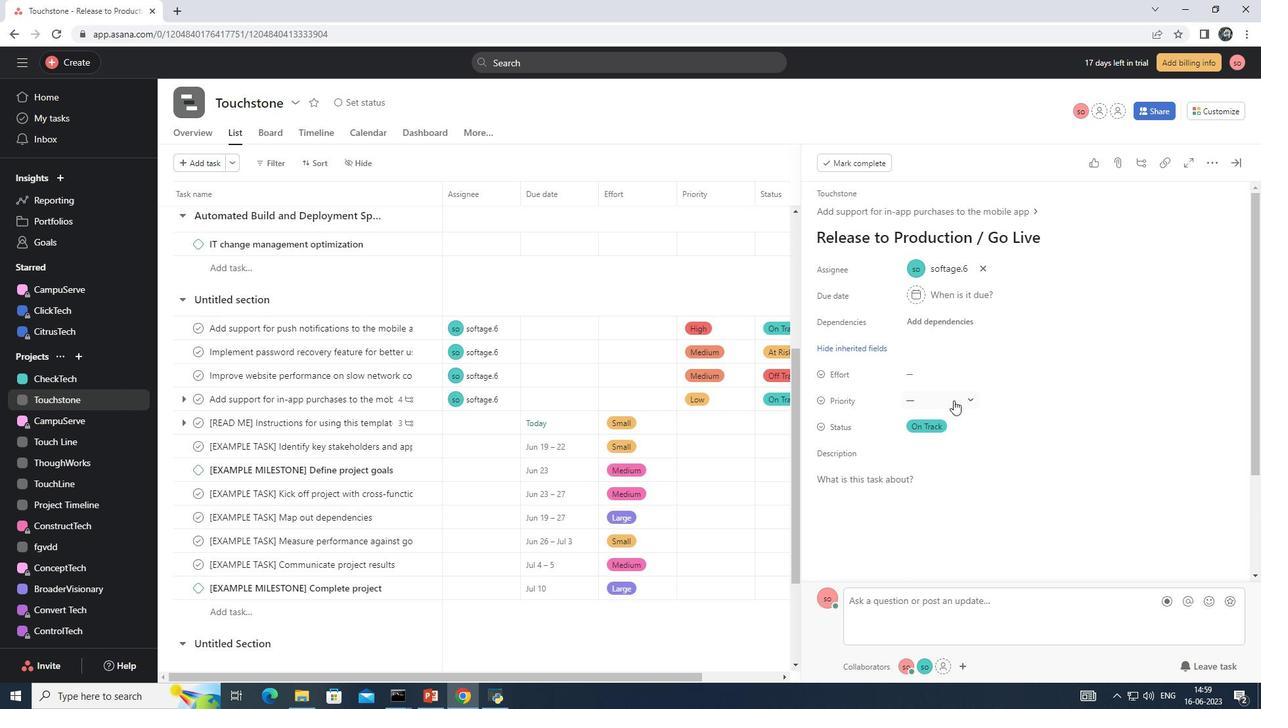 
Action: Mouse pressed left at (953, 399)
Screenshot: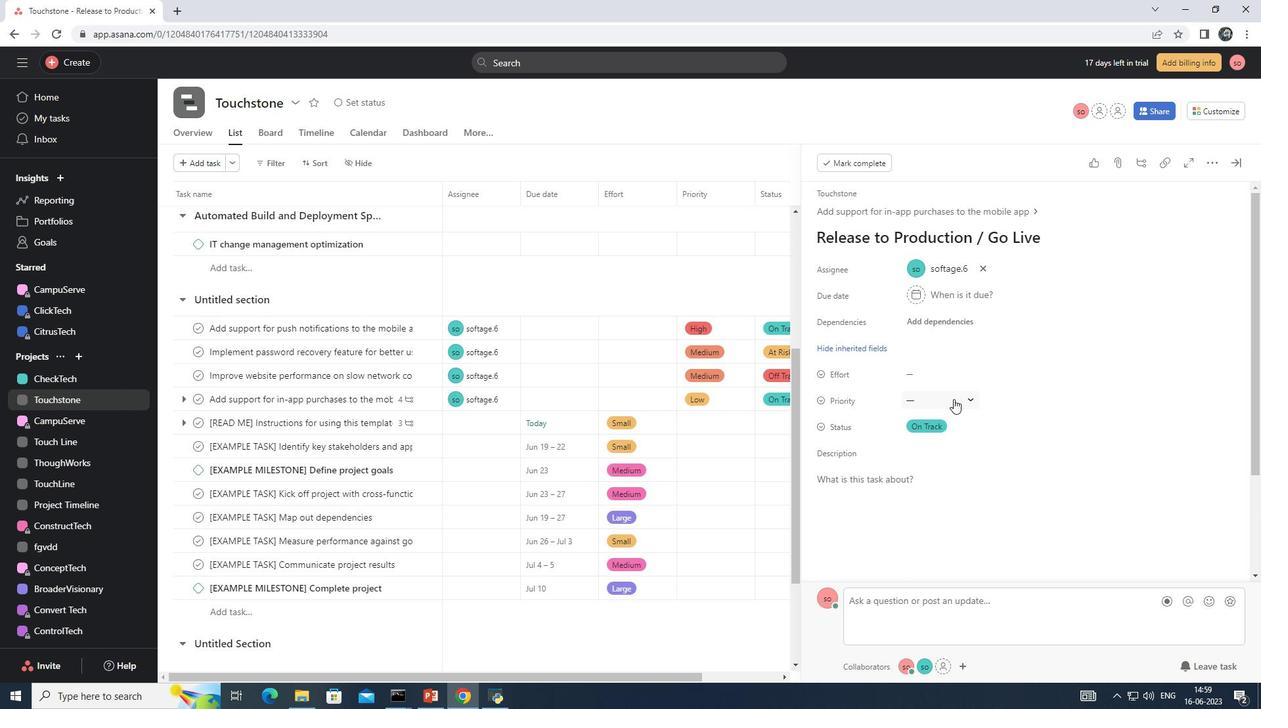
Action: Mouse moved to (963, 494)
Screenshot: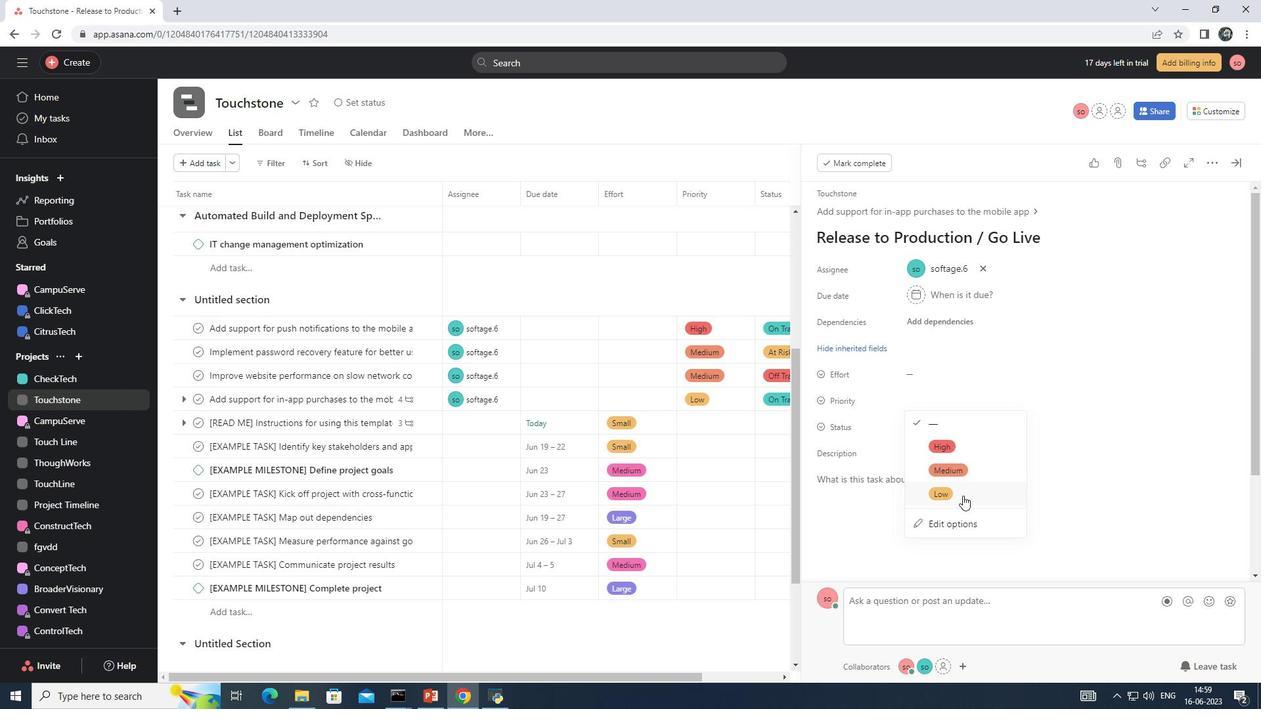 
Action: Mouse pressed left at (963, 494)
Screenshot: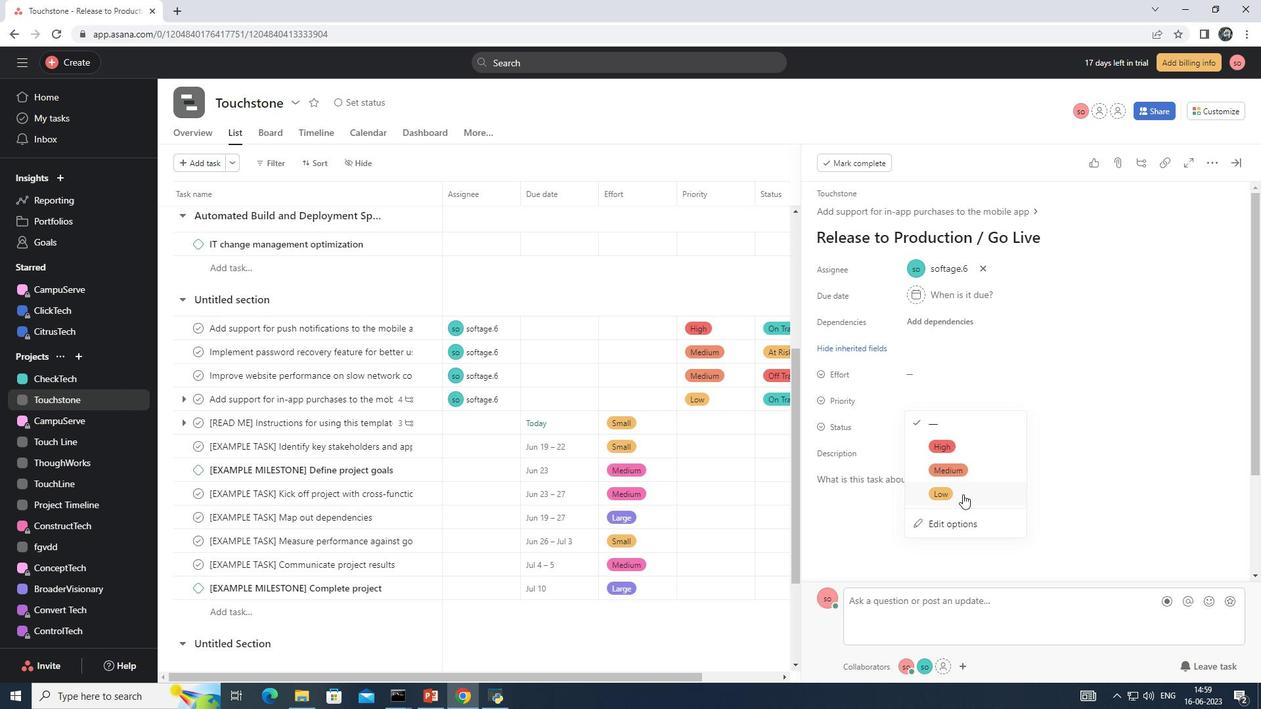 
